Task: Create a rule from the Agile list, Priority changed -> Complete task in the project AgileAura if Priority Cleared then Complete Task
Action: Mouse moved to (1297, 119)
Screenshot: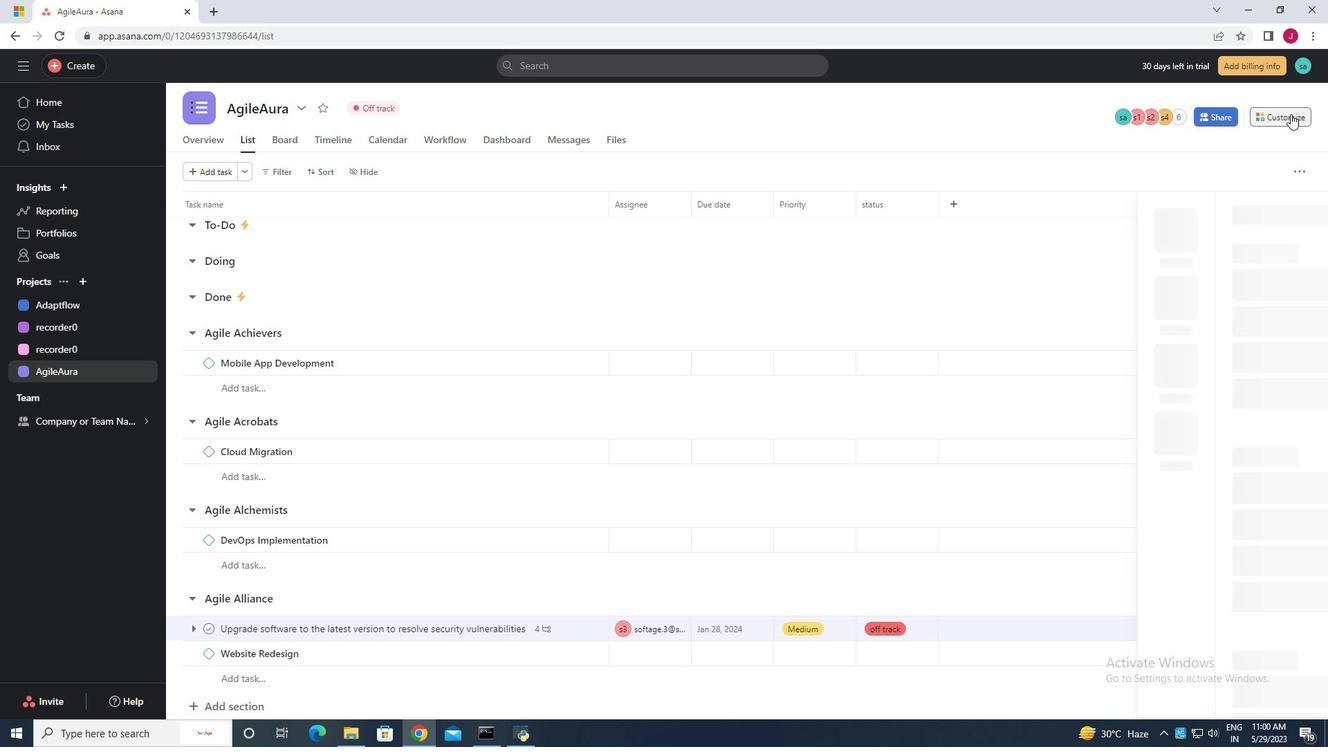 
Action: Mouse pressed left at (1297, 119)
Screenshot: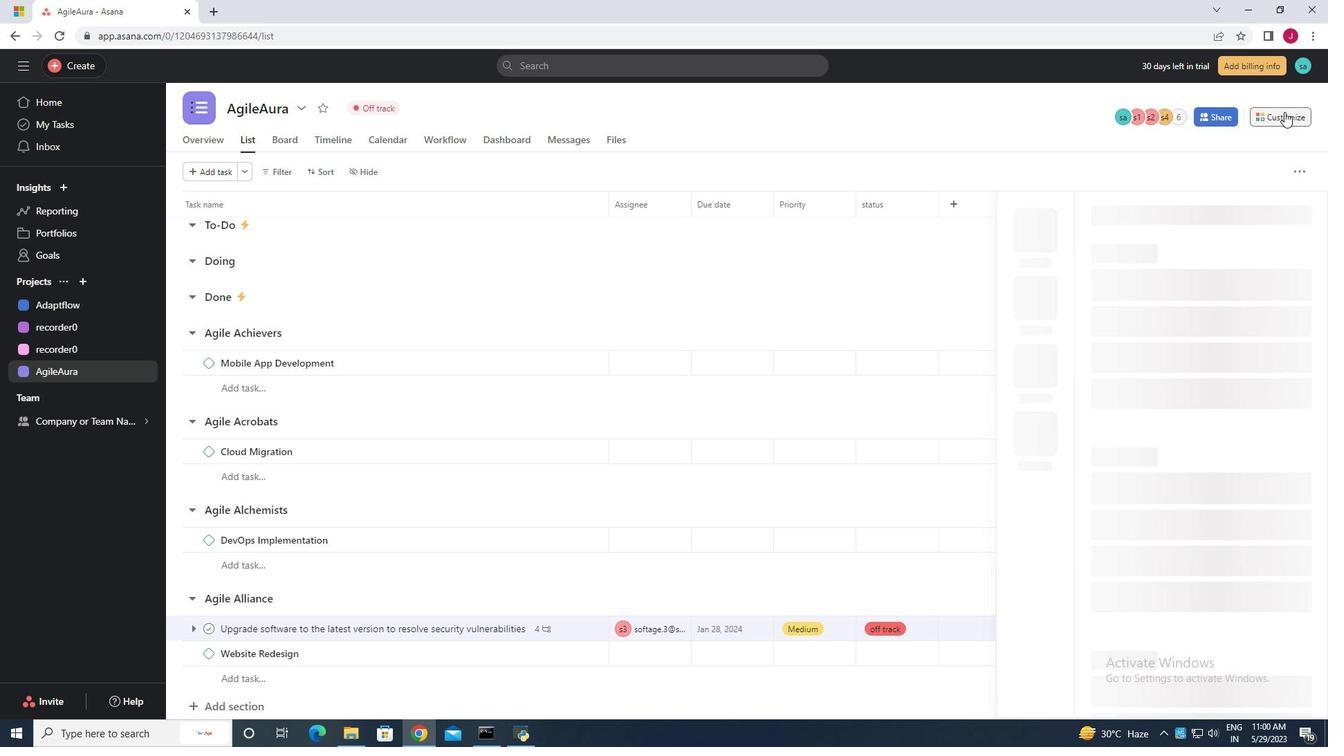 
Action: Mouse moved to (1047, 301)
Screenshot: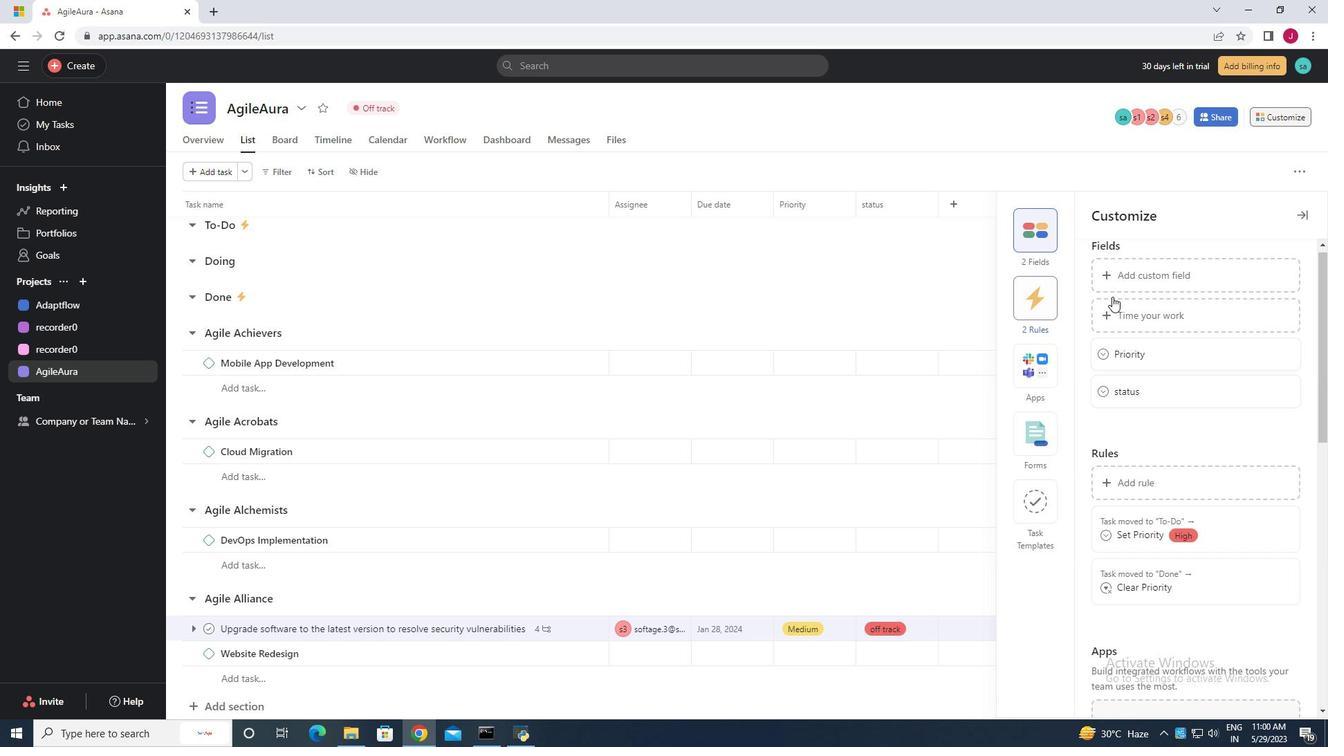 
Action: Mouse pressed left at (1047, 301)
Screenshot: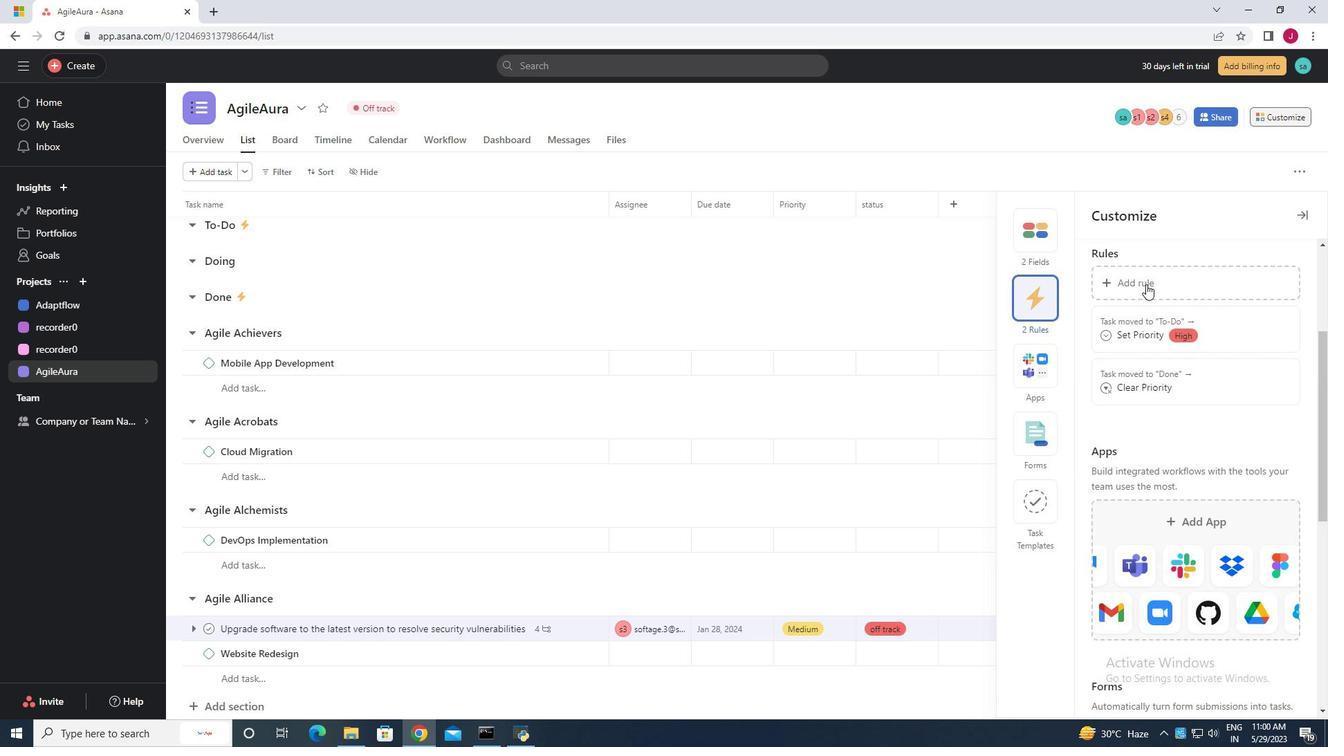 
Action: Mouse moved to (1138, 280)
Screenshot: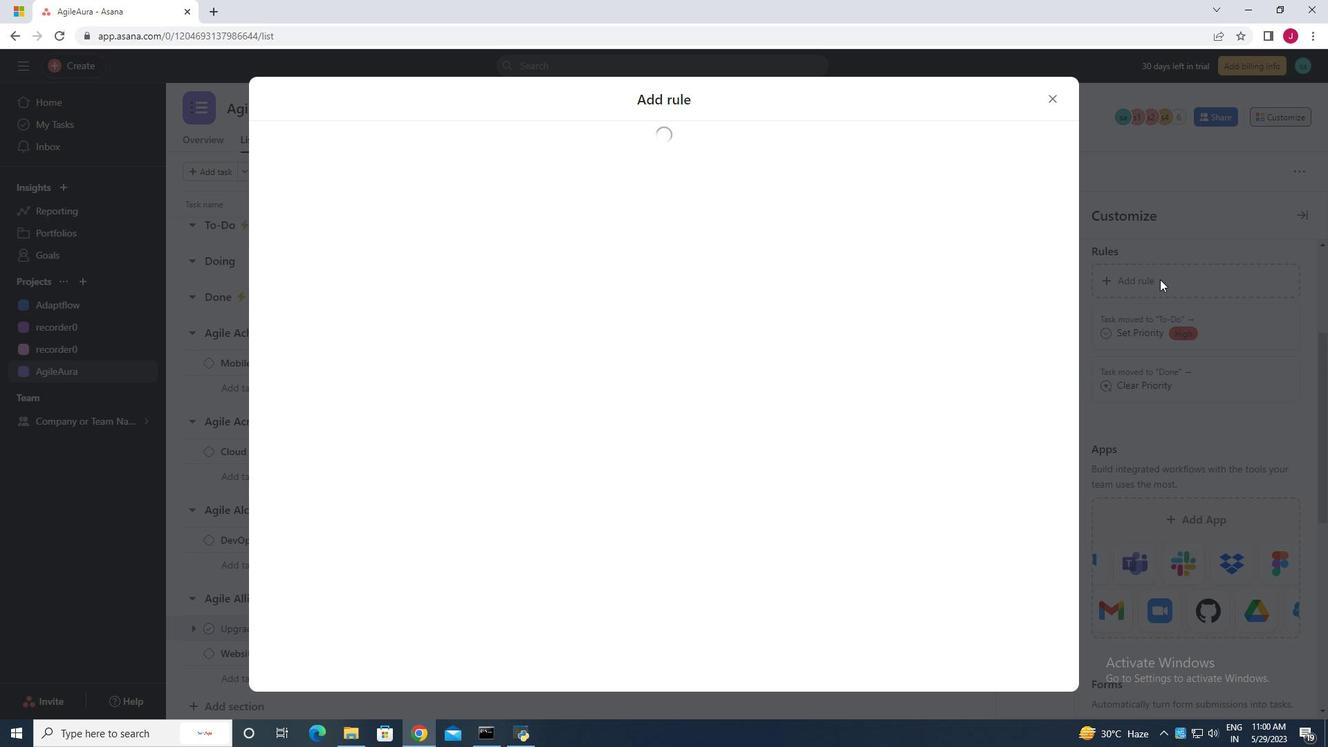 
Action: Mouse pressed left at (1138, 280)
Screenshot: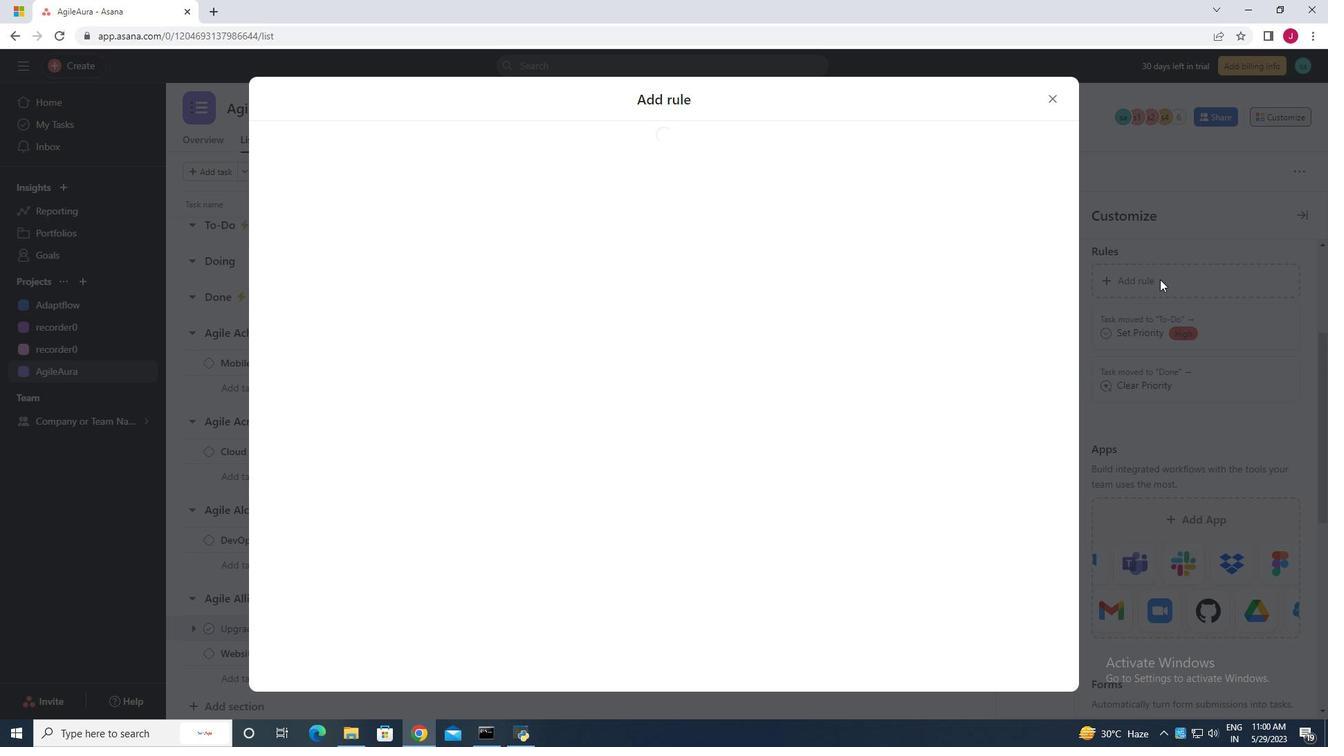 
Action: Mouse moved to (292, 212)
Screenshot: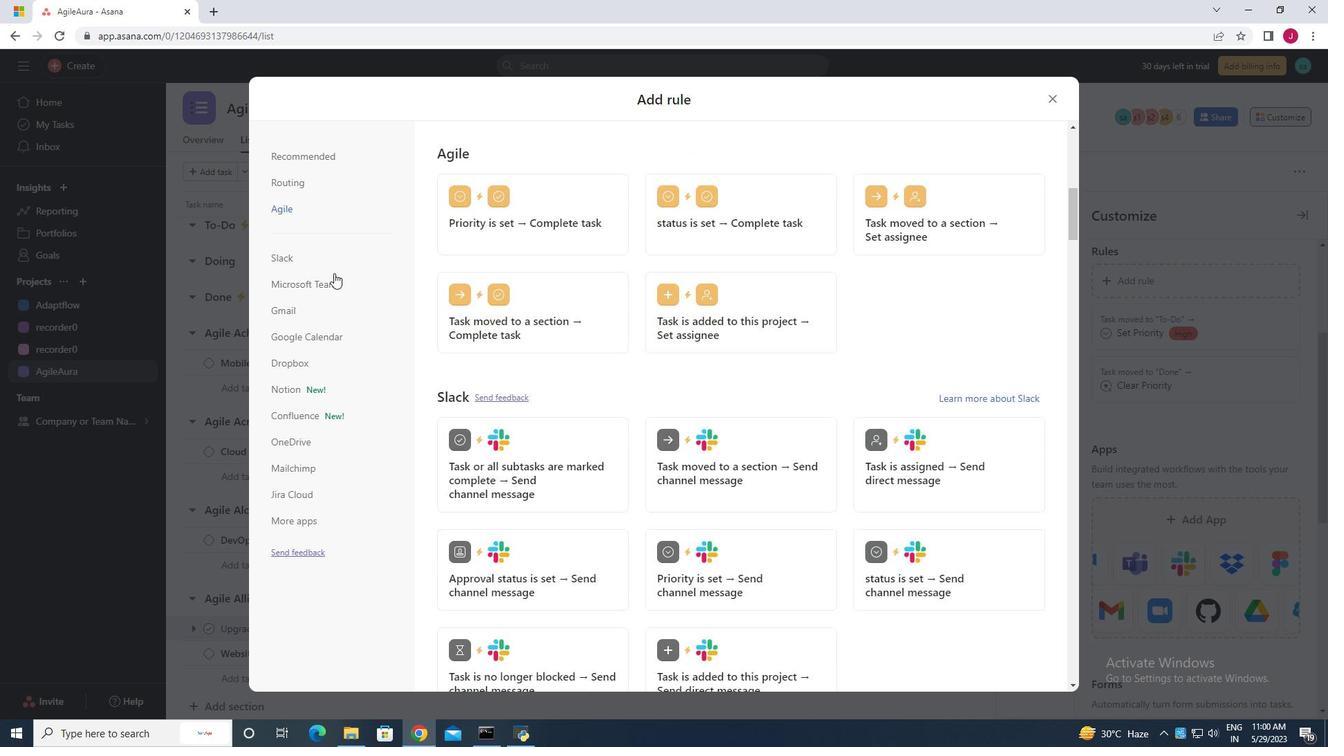 
Action: Mouse pressed left at (292, 212)
Screenshot: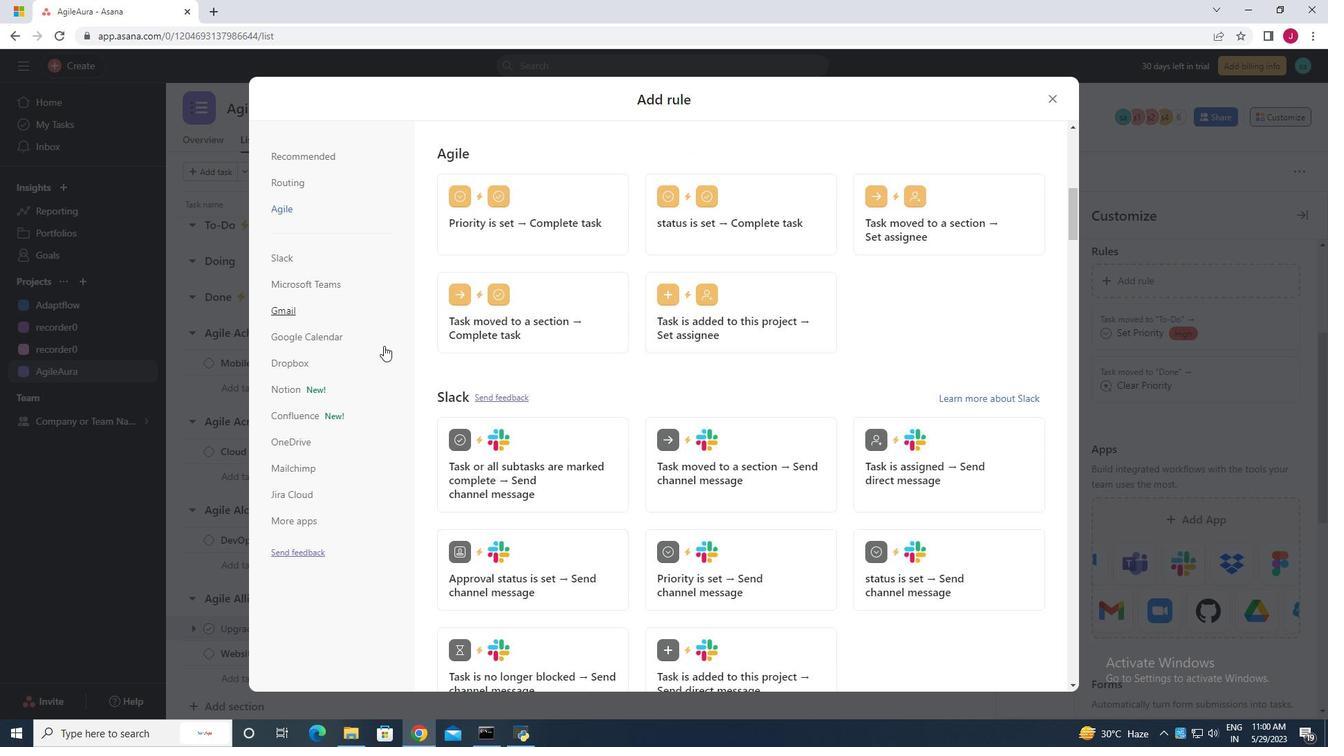 
Action: Mouse moved to (611, 301)
Screenshot: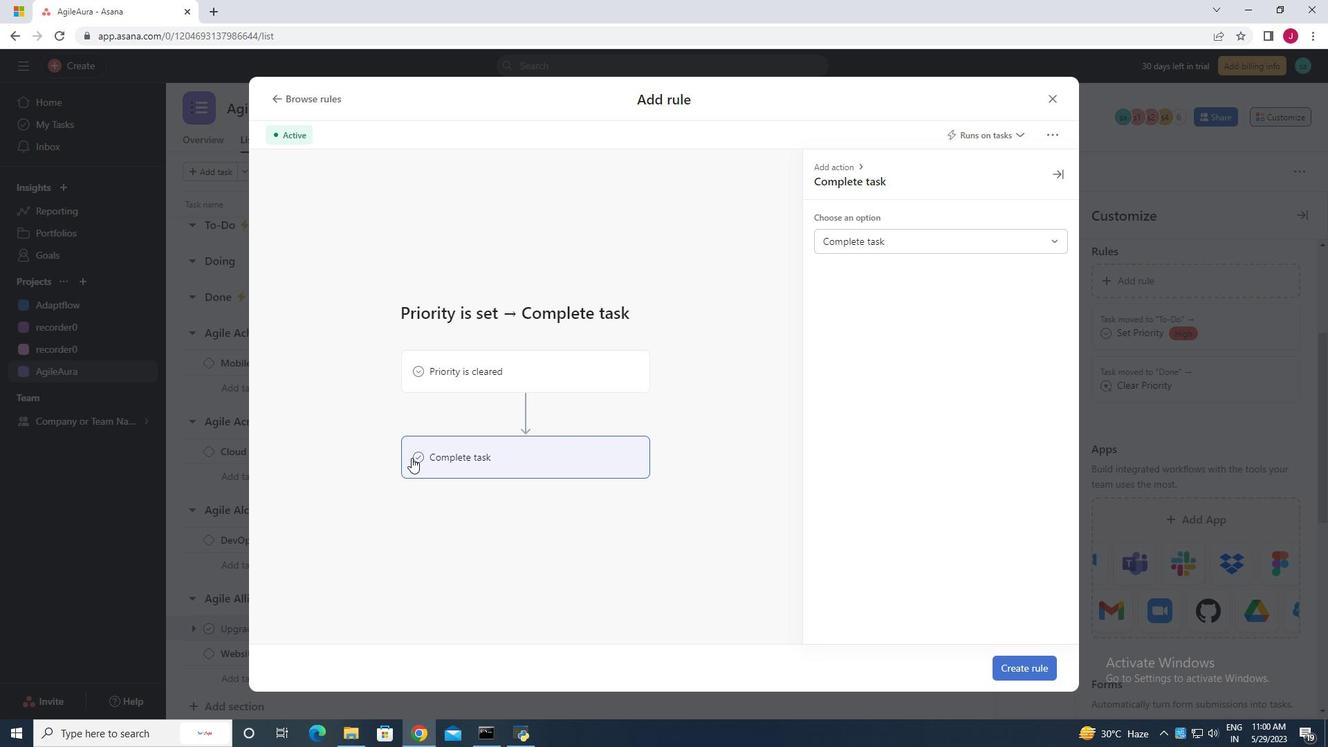 
Action: Mouse scrolled (611, 300) with delta (0, 0)
Screenshot: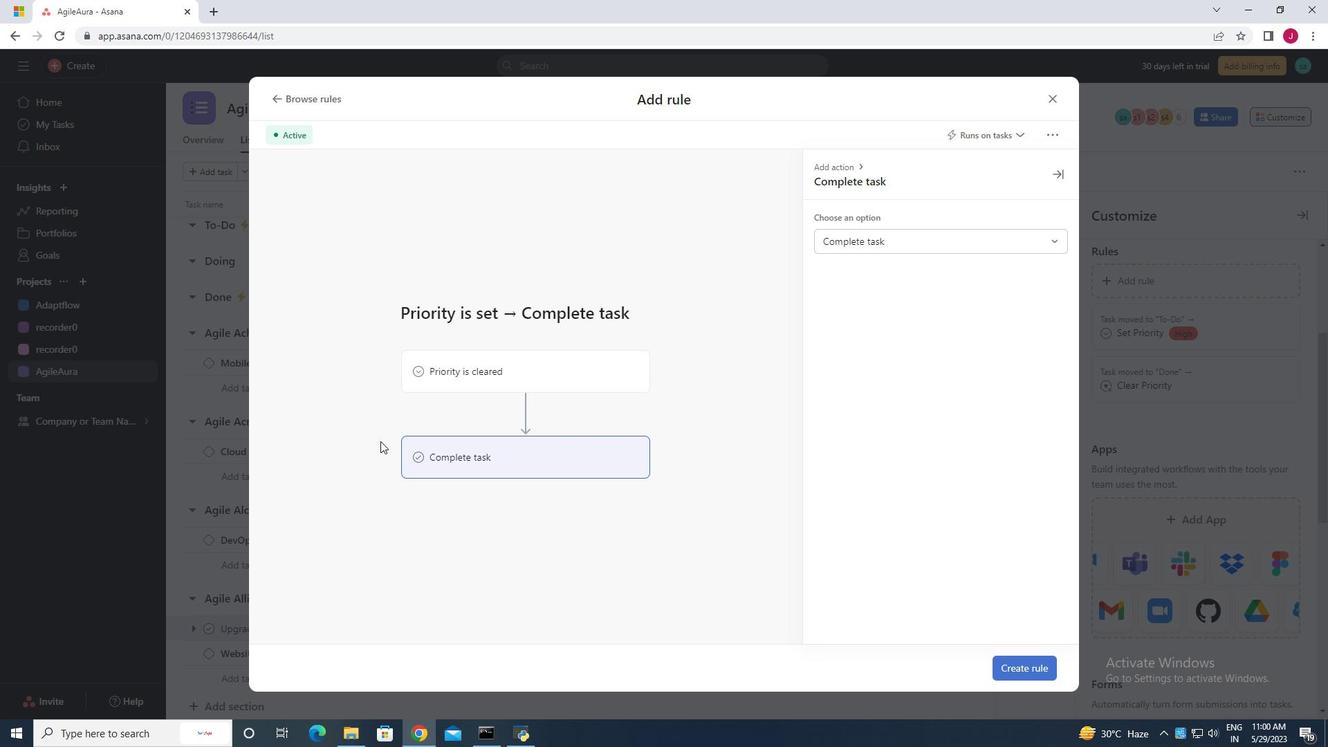 
Action: Mouse scrolled (611, 300) with delta (0, 0)
Screenshot: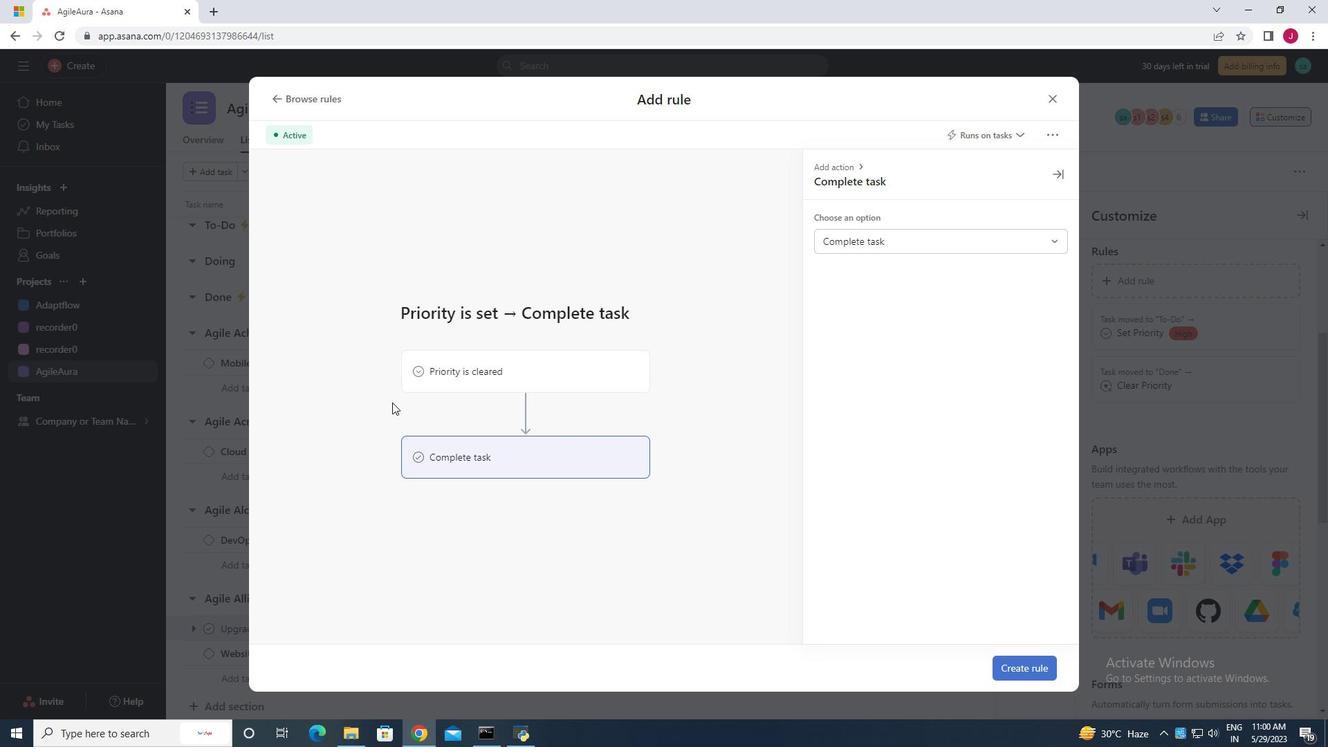 
Action: Mouse scrolled (611, 301) with delta (0, 0)
Screenshot: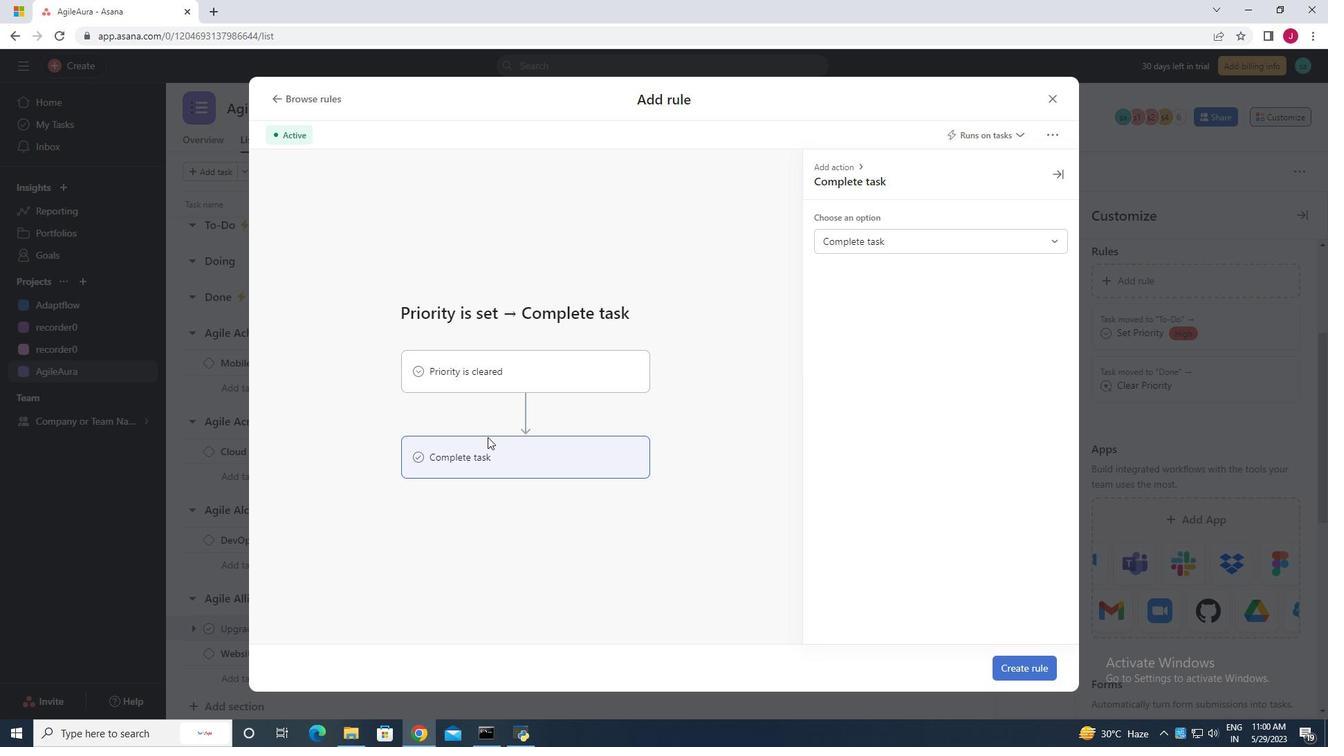 
Action: Mouse scrolled (611, 301) with delta (0, 0)
Screenshot: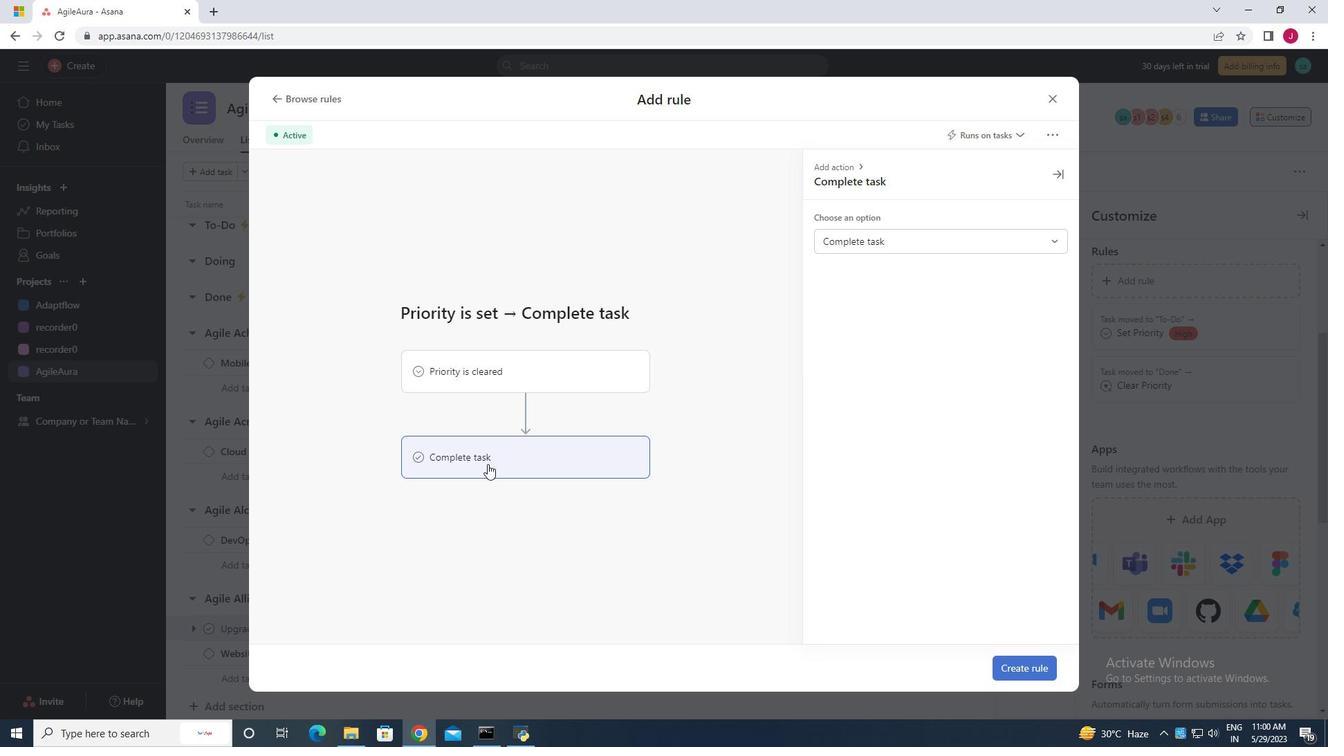 
Action: Mouse scrolled (611, 301) with delta (0, 0)
Screenshot: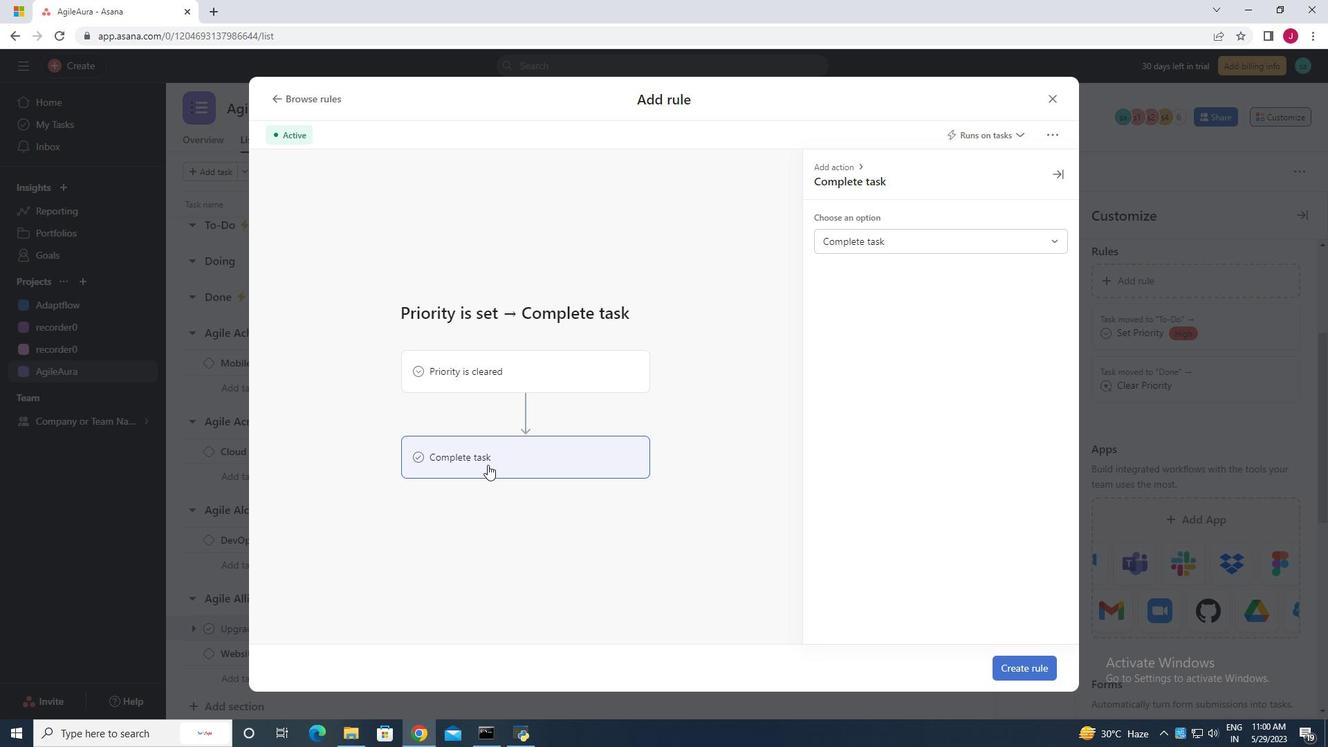 
Action: Mouse scrolled (611, 301) with delta (0, 0)
Screenshot: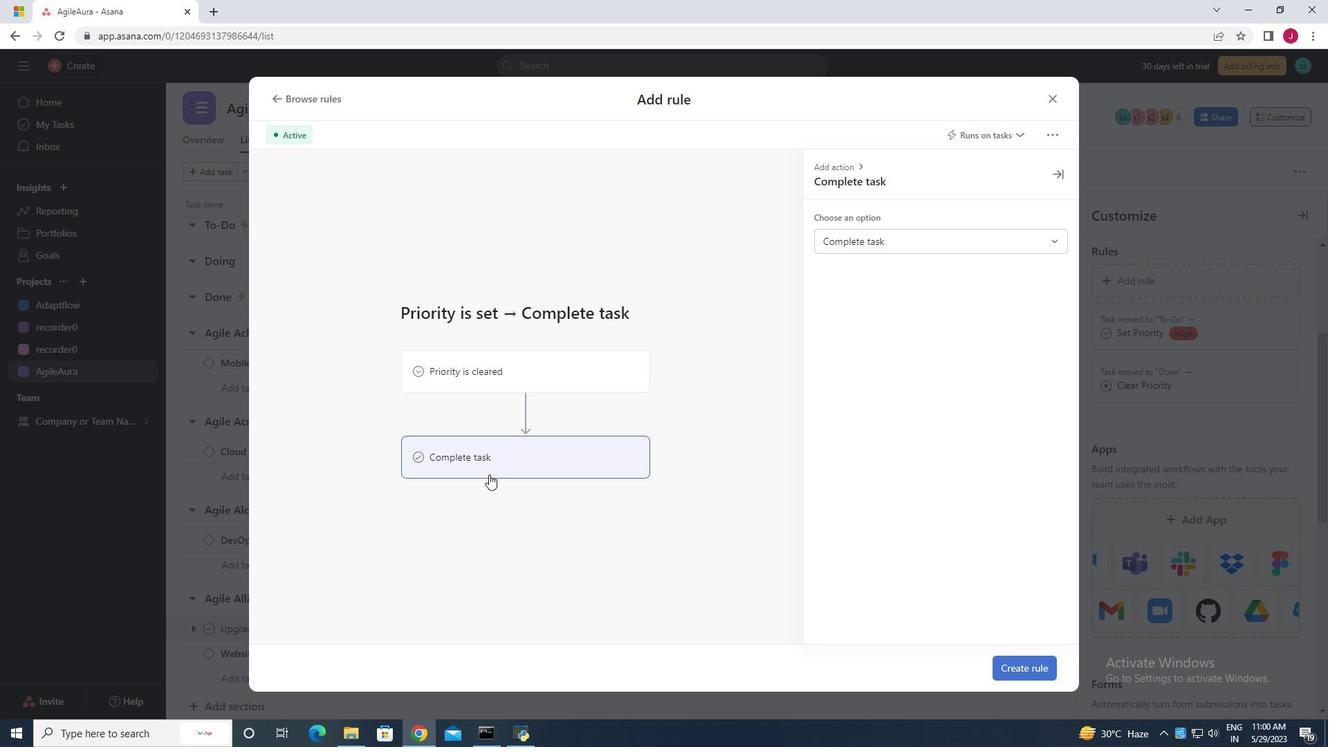 
Action: Mouse scrolled (611, 301) with delta (0, 0)
Screenshot: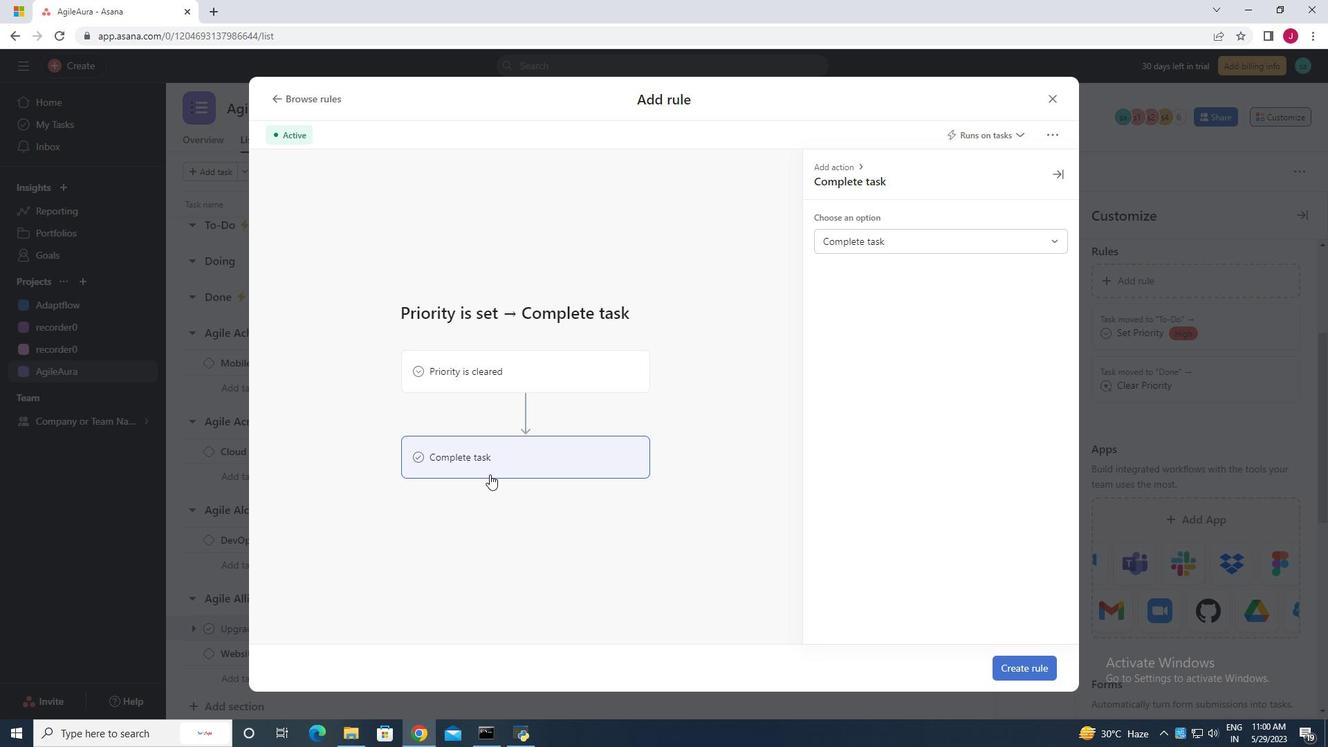 
Action: Mouse scrolled (611, 301) with delta (0, 0)
Screenshot: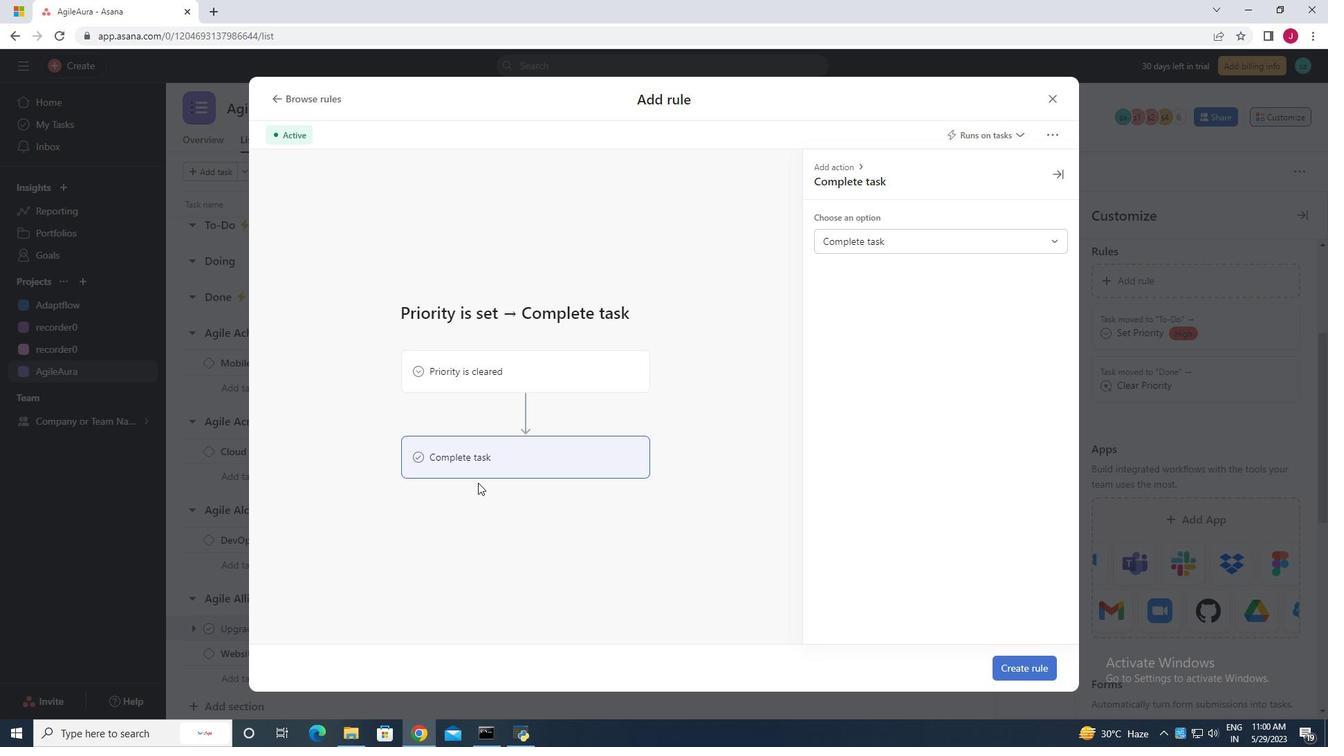 
Action: Mouse scrolled (611, 301) with delta (0, 0)
Screenshot: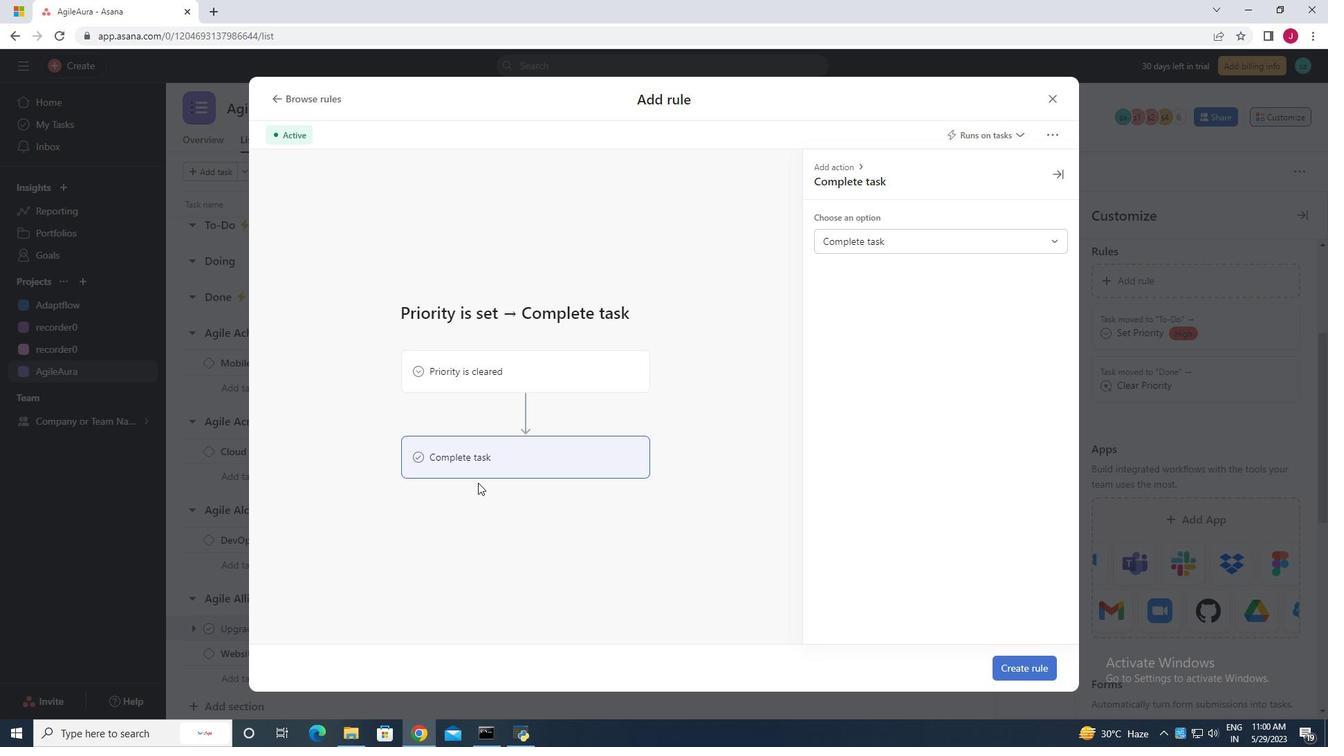 
Action: Mouse scrolled (611, 301) with delta (0, 0)
Screenshot: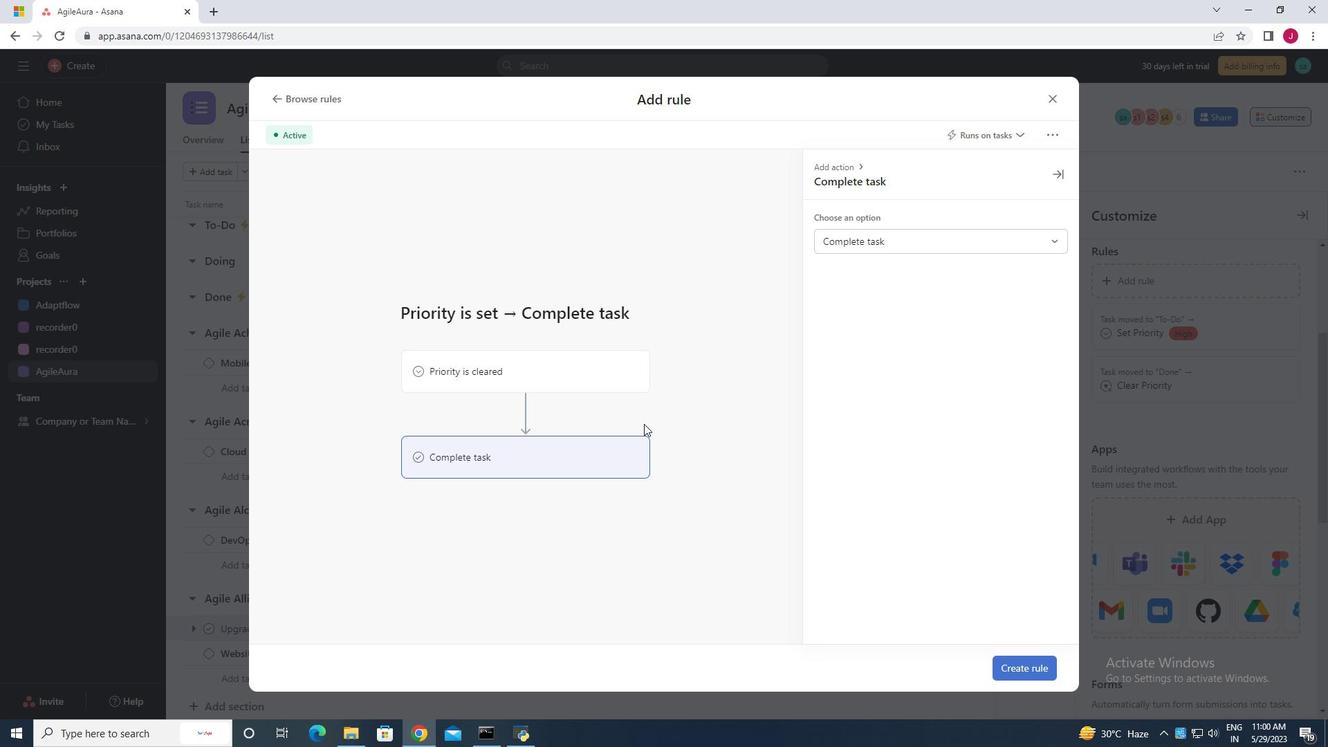 
Action: Mouse scrolled (611, 301) with delta (0, 0)
Screenshot: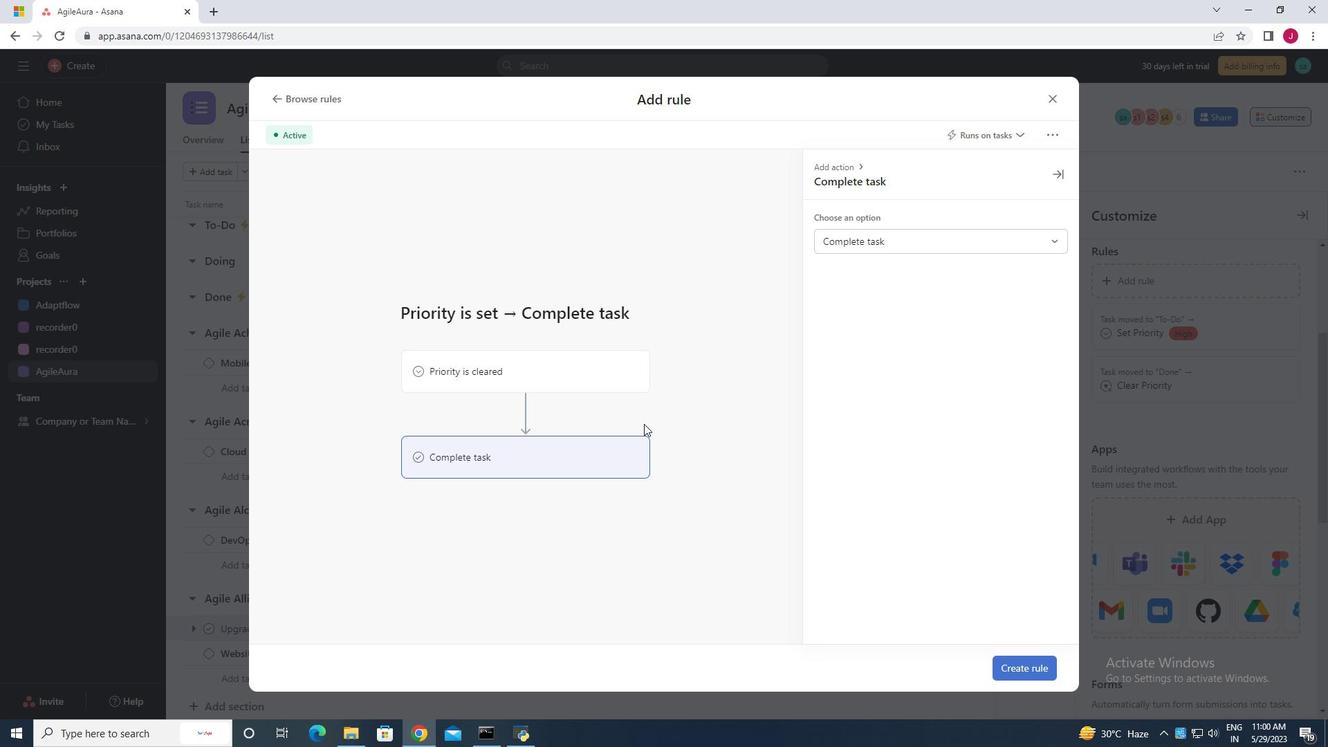 
Action: Mouse scrolled (611, 301) with delta (0, 0)
Screenshot: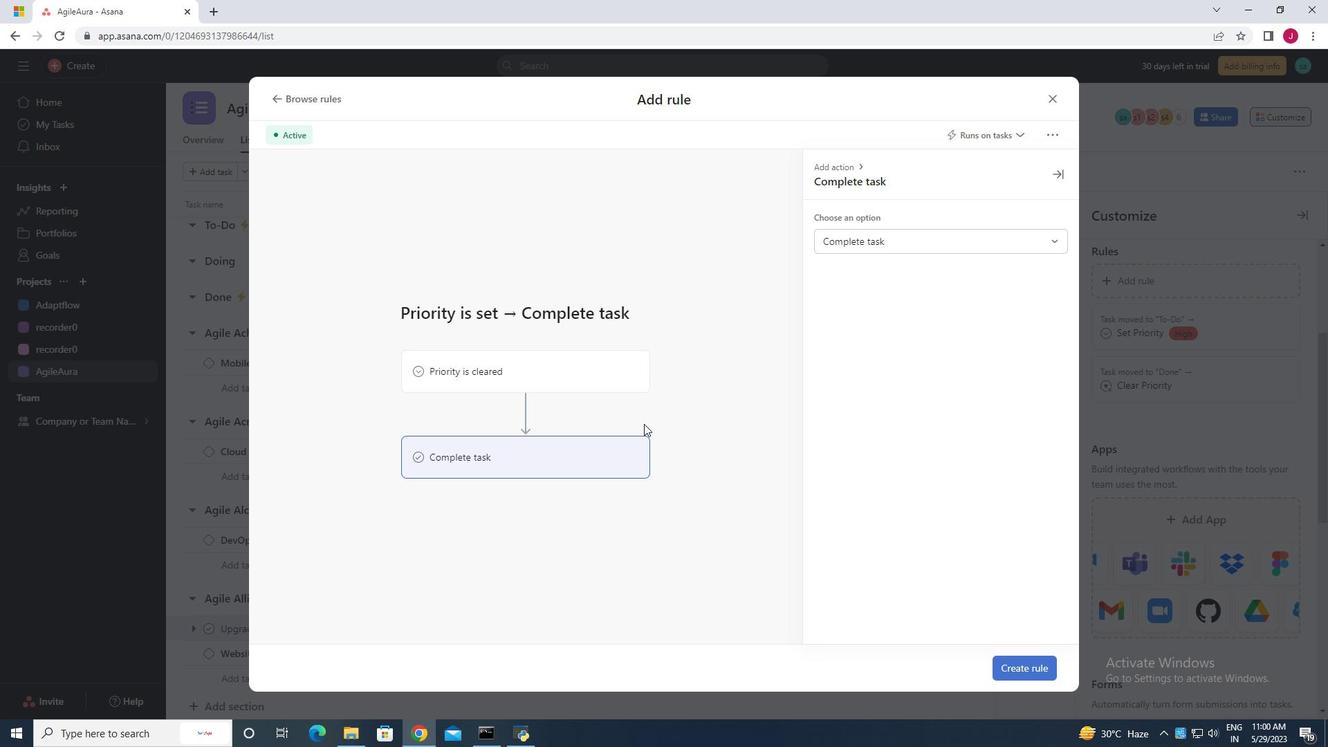 
Action: Mouse scrolled (611, 301) with delta (0, 0)
Screenshot: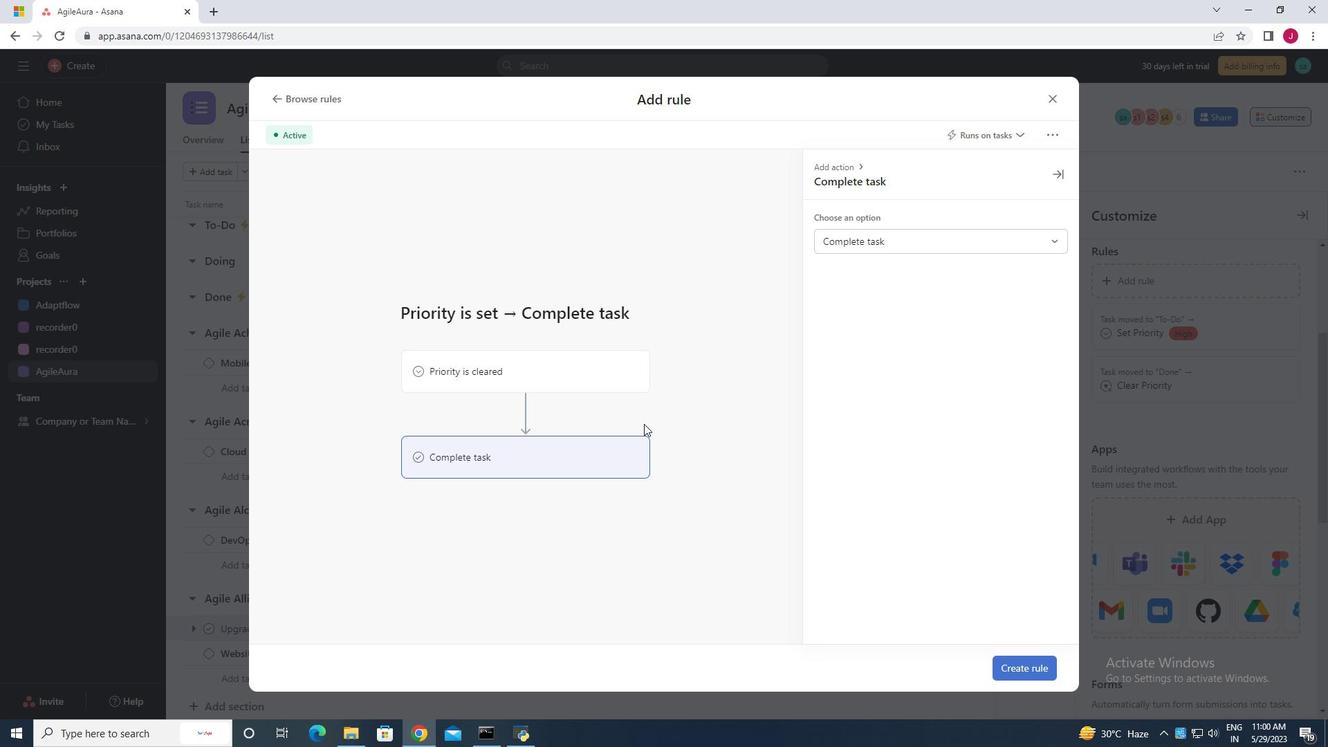 
Action: Mouse scrolled (611, 301) with delta (0, 0)
Screenshot: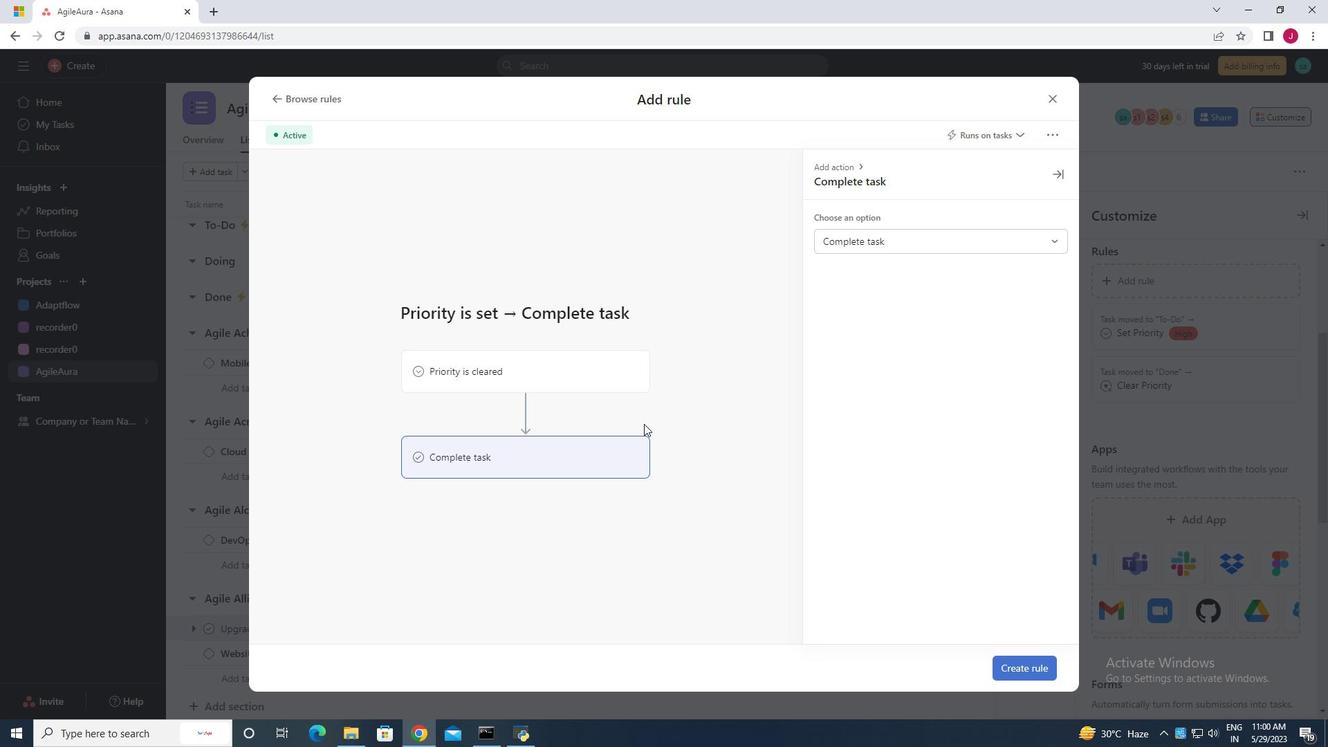 
Action: Mouse scrolled (611, 301) with delta (0, 0)
Screenshot: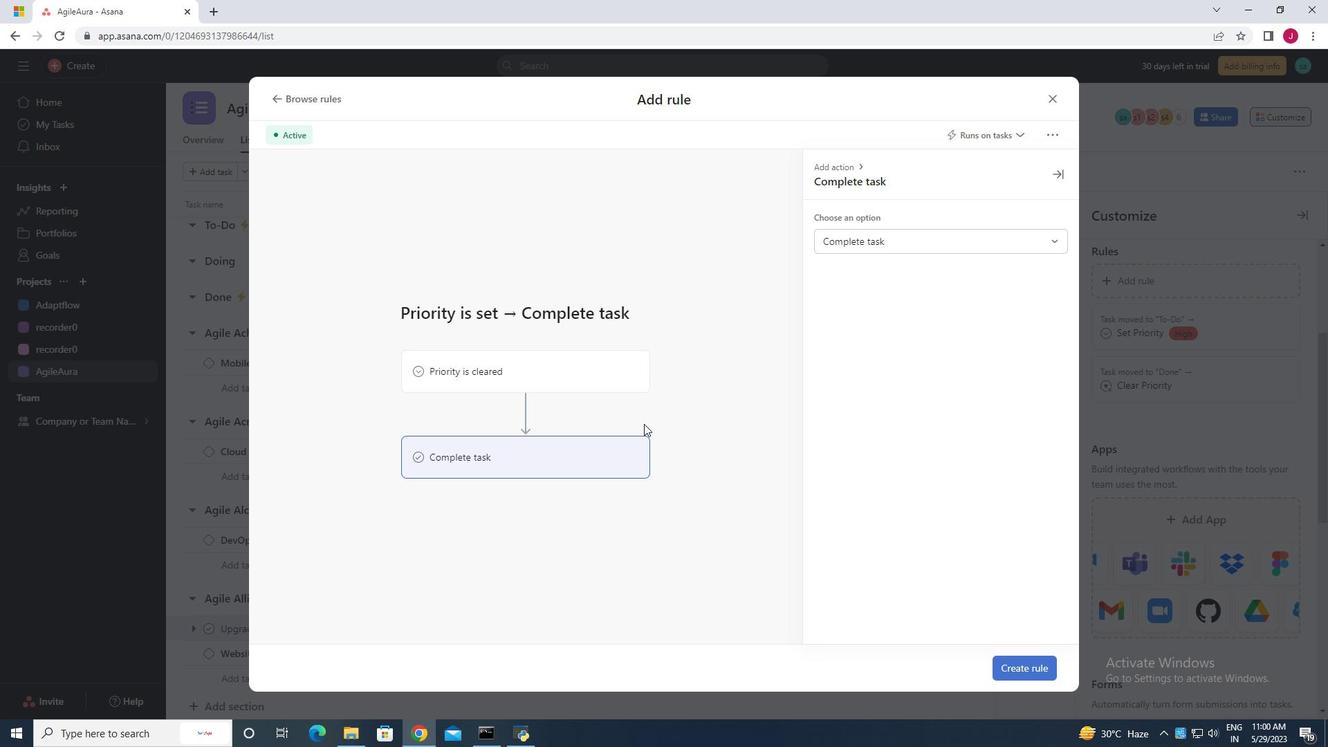 
Action: Mouse scrolled (611, 301) with delta (0, 0)
Screenshot: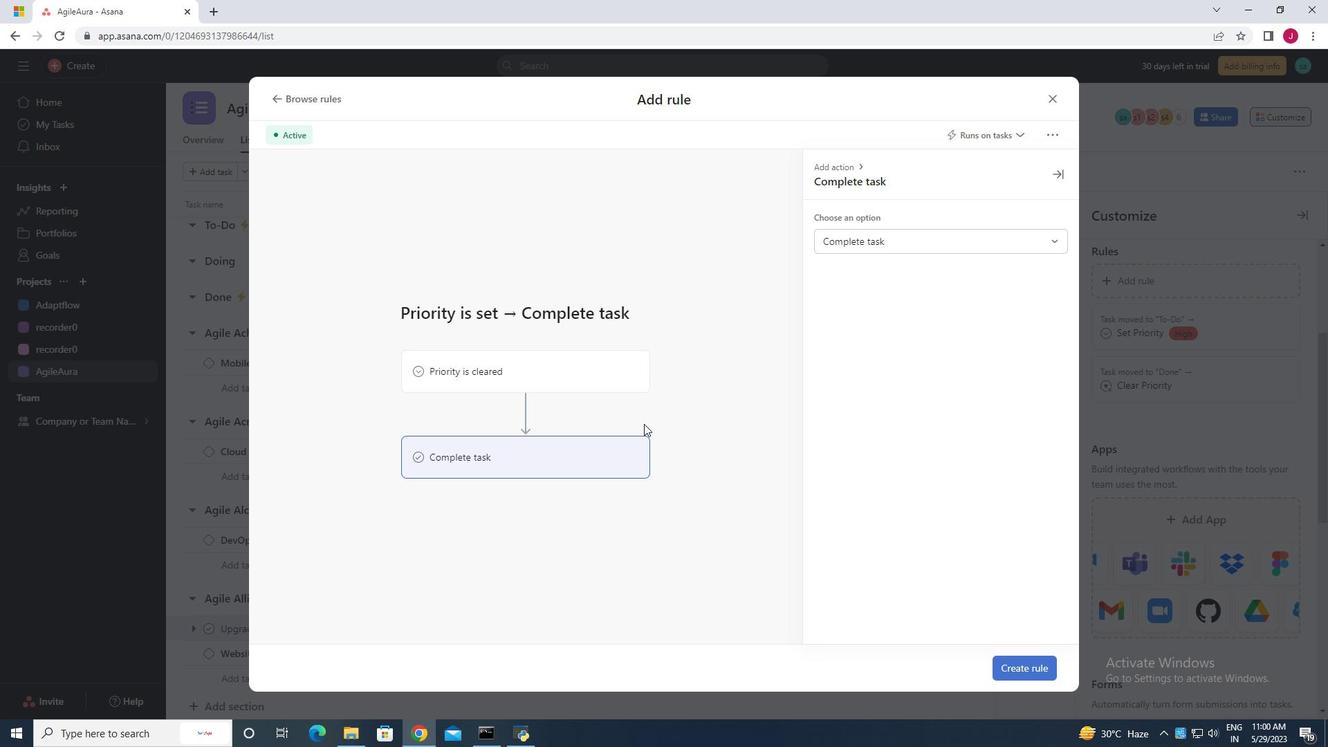 
Action: Mouse moved to (688, 292)
Screenshot: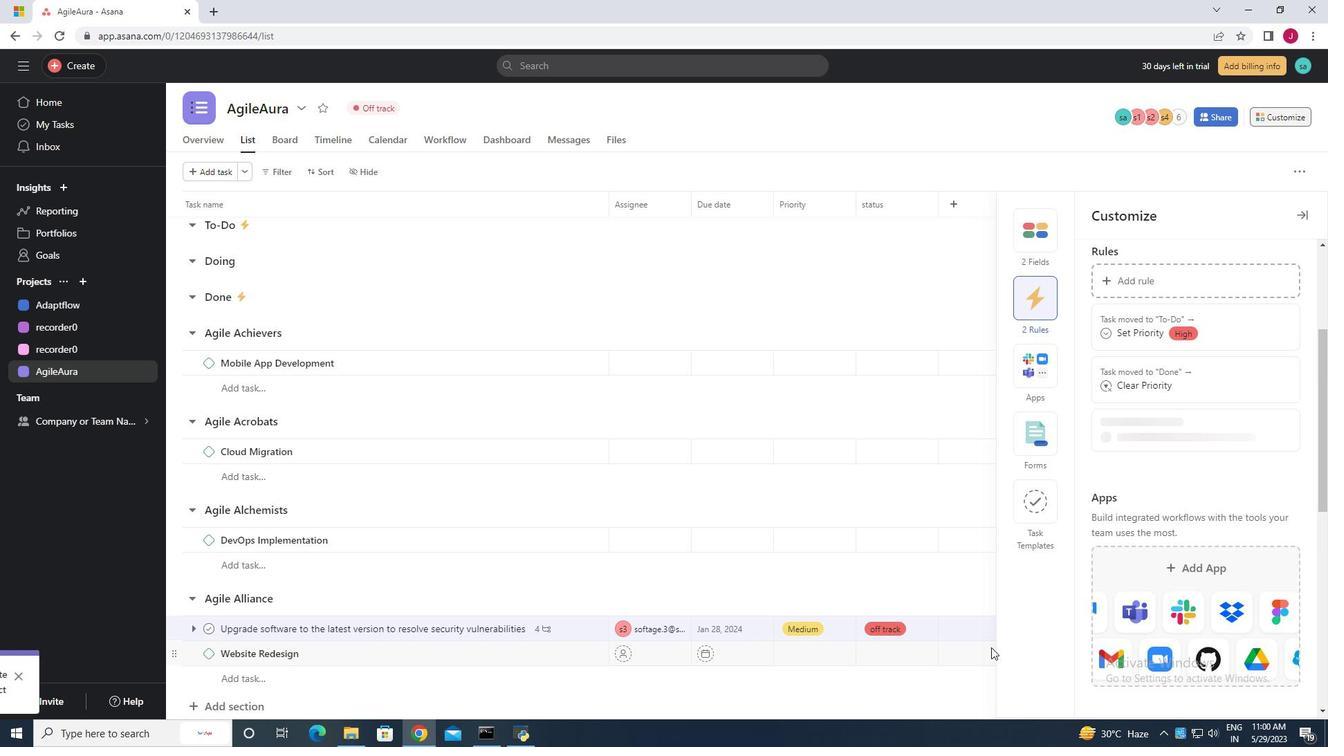 
Action: Mouse scrolled (688, 291) with delta (0, 0)
Screenshot: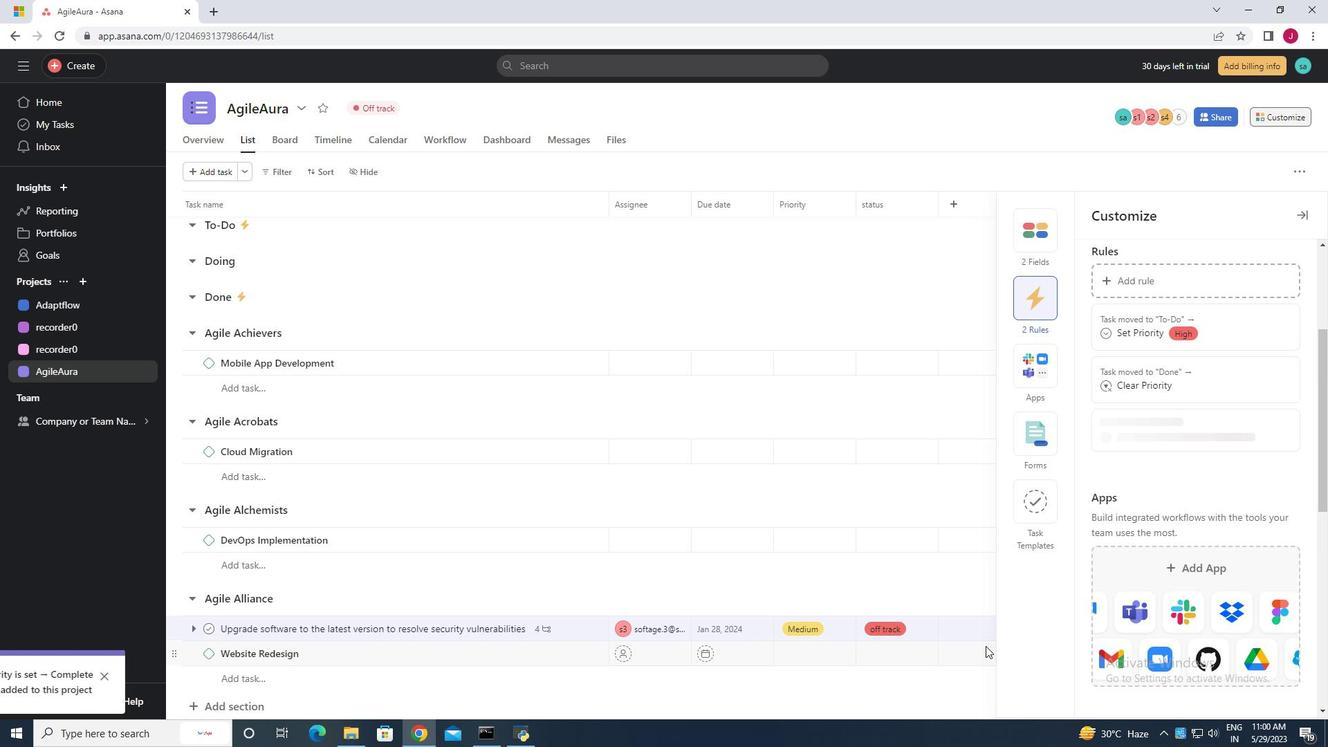 
Action: Mouse moved to (696, 298)
Screenshot: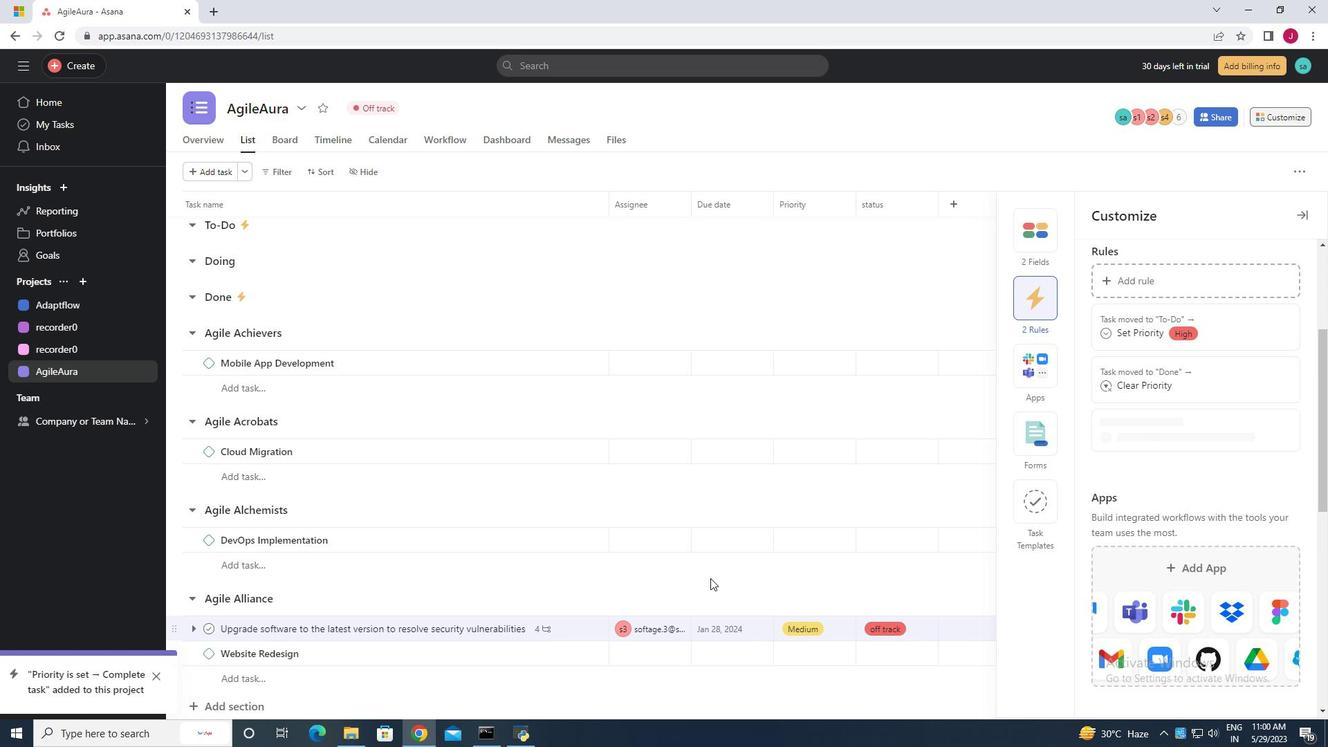 
Action: Mouse scrolled (696, 297) with delta (0, 0)
Screenshot: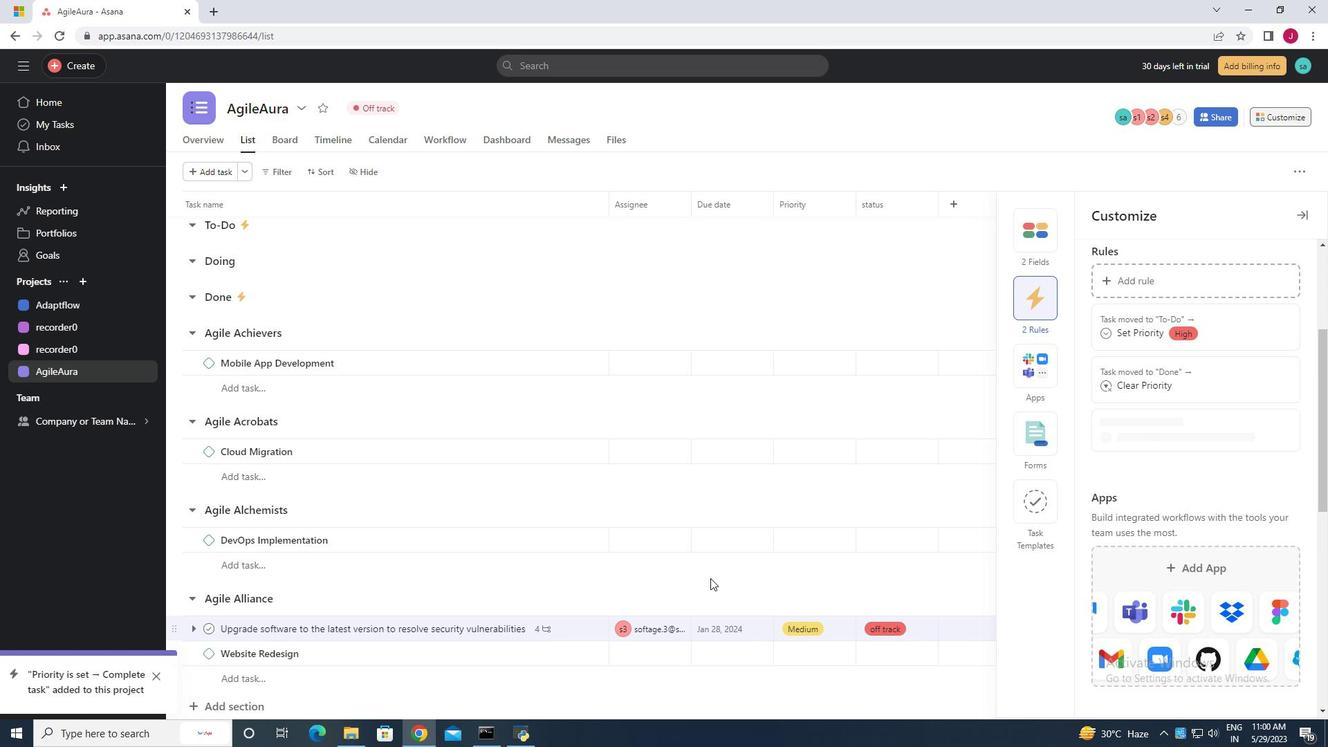 
Action: Mouse moved to (696, 299)
Screenshot: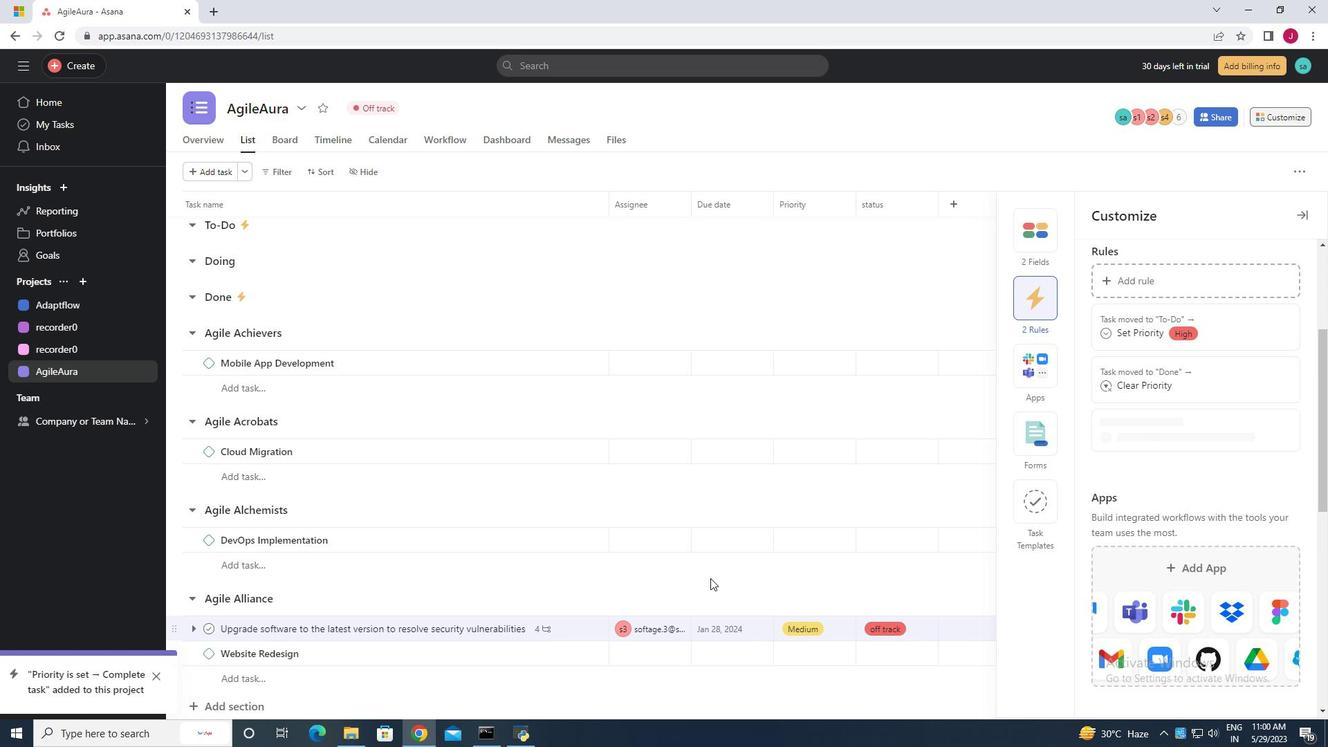
Action: Mouse scrolled (696, 298) with delta (0, 0)
Screenshot: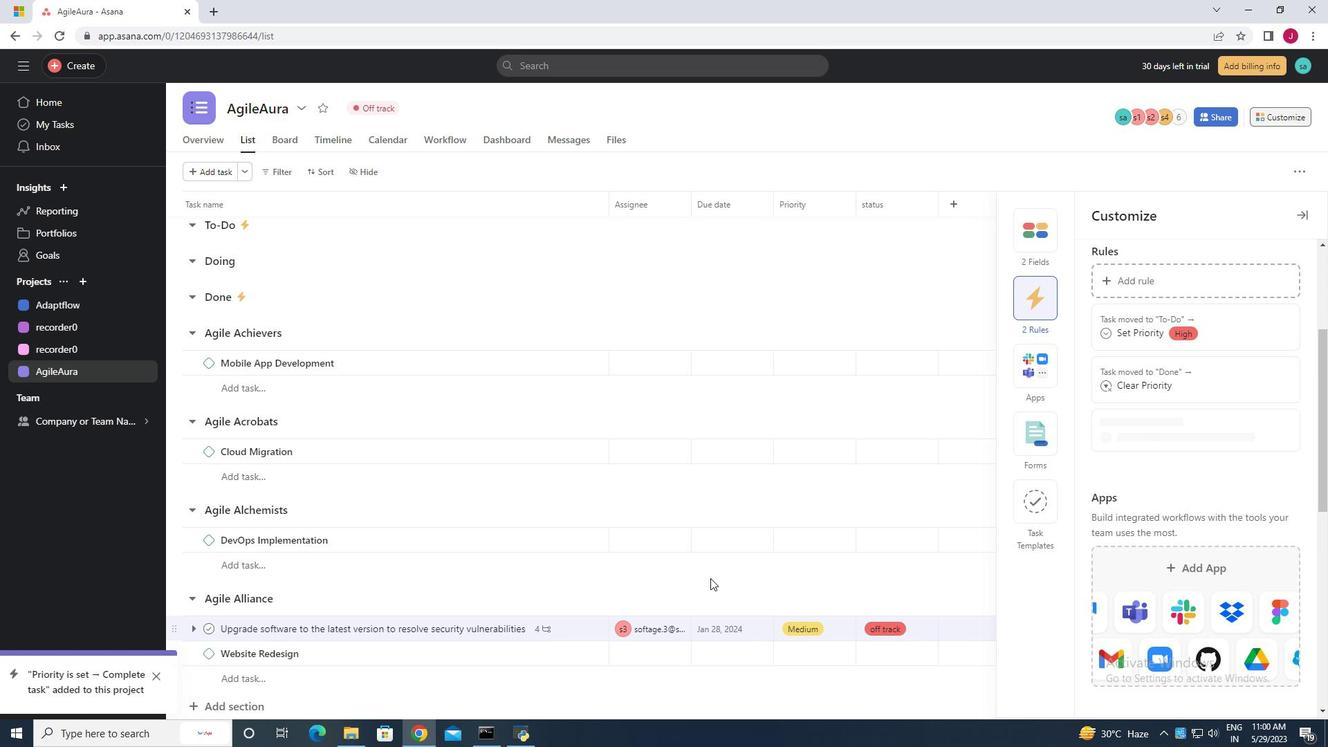 
Action: Mouse scrolled (696, 298) with delta (0, 0)
Screenshot: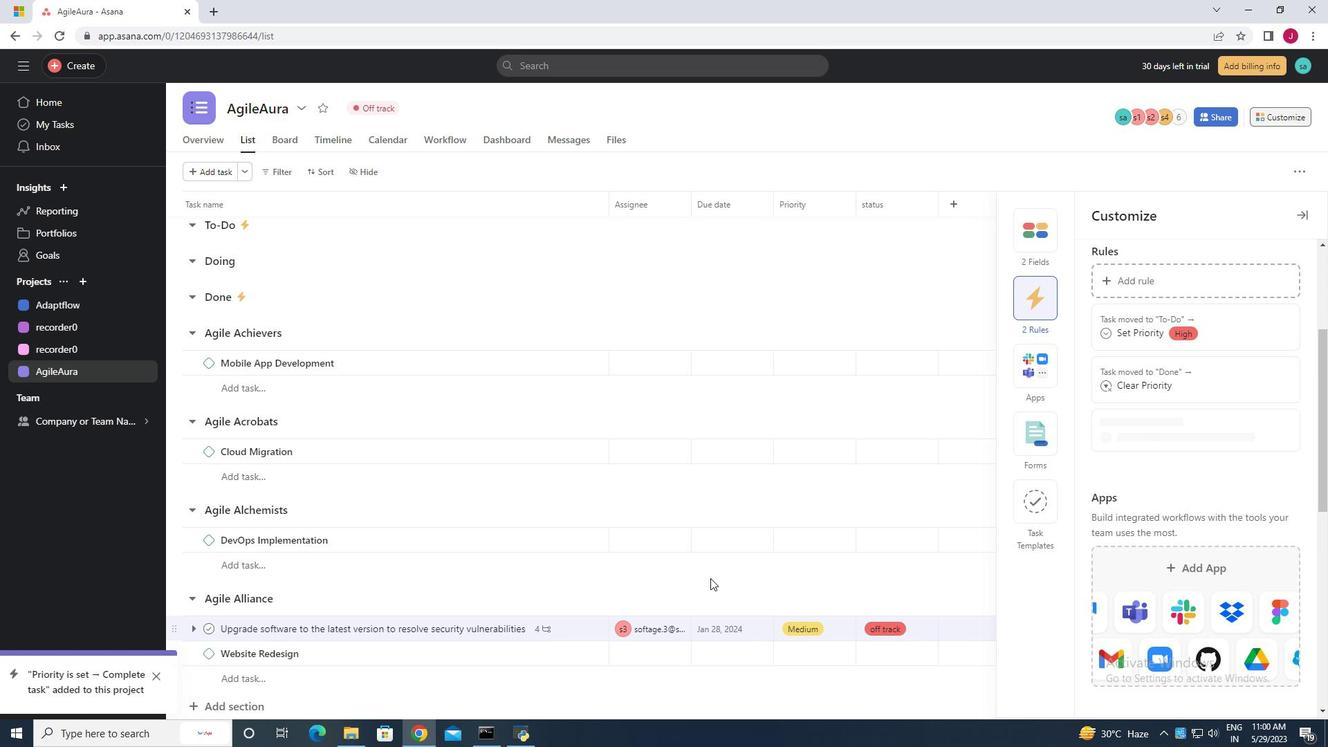 
Action: Mouse scrolled (696, 298) with delta (0, 0)
Screenshot: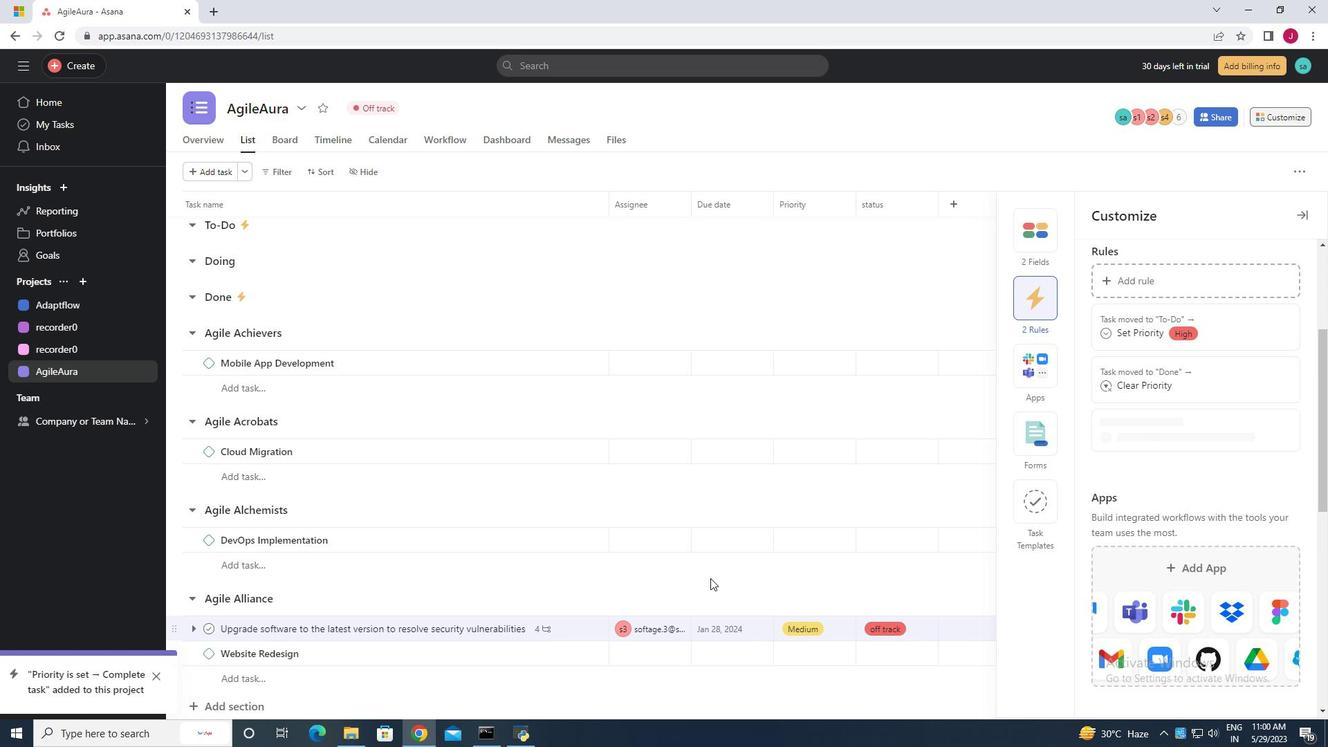 
Action: Mouse scrolled (696, 298) with delta (0, 0)
Screenshot: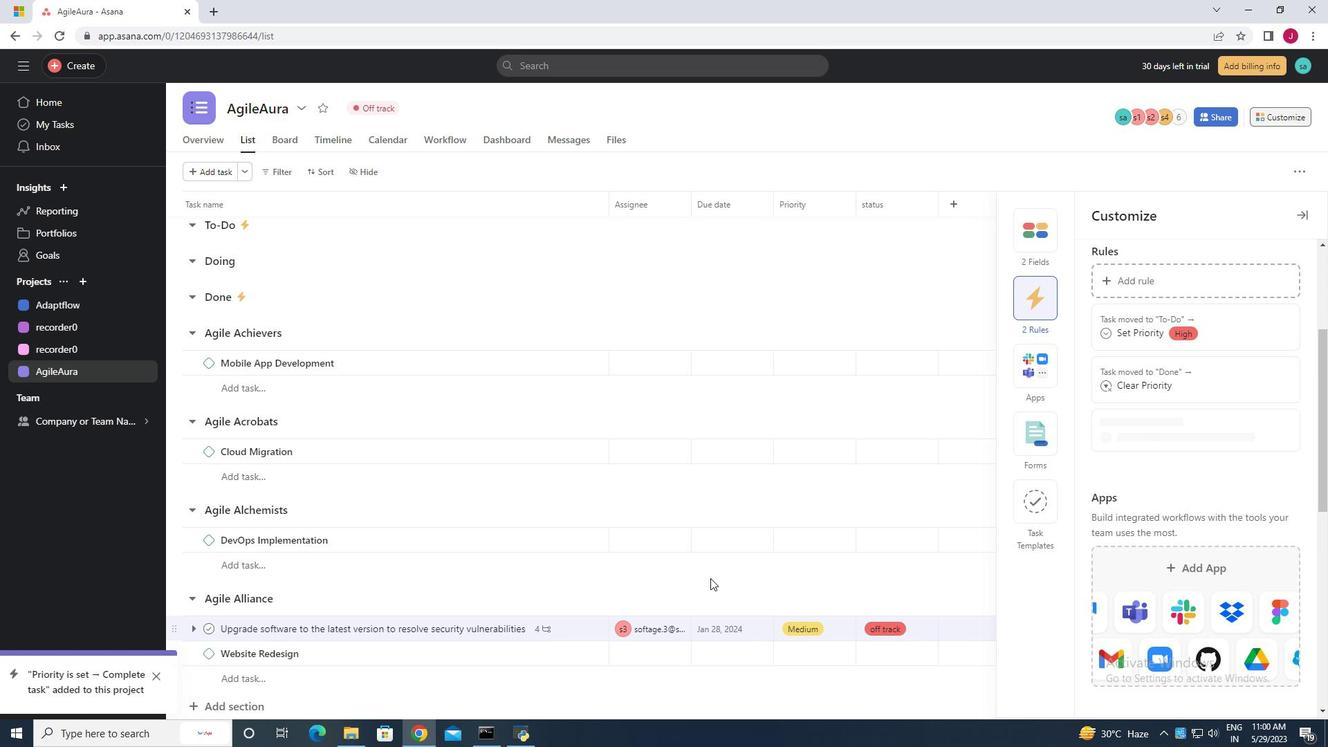 
Action: Mouse scrolled (696, 298) with delta (0, 0)
Screenshot: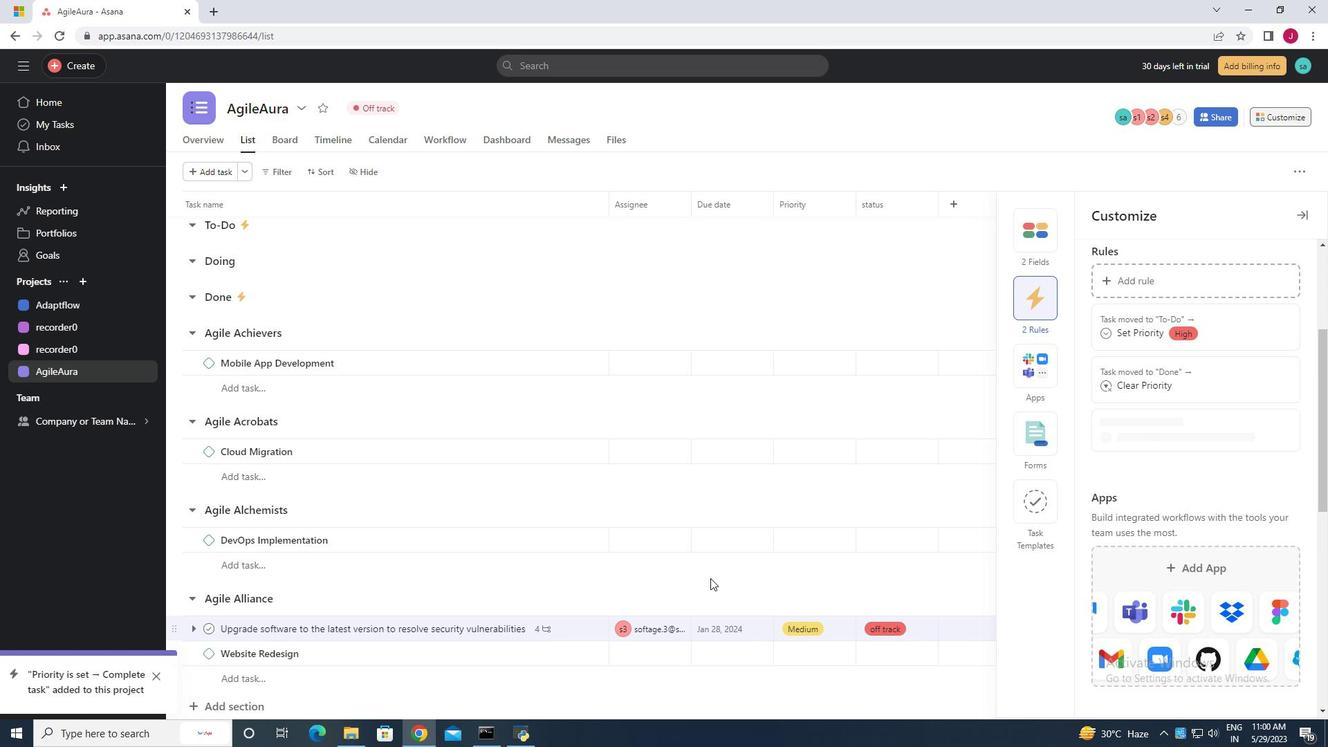 
Action: Mouse scrolled (696, 298) with delta (0, 0)
Screenshot: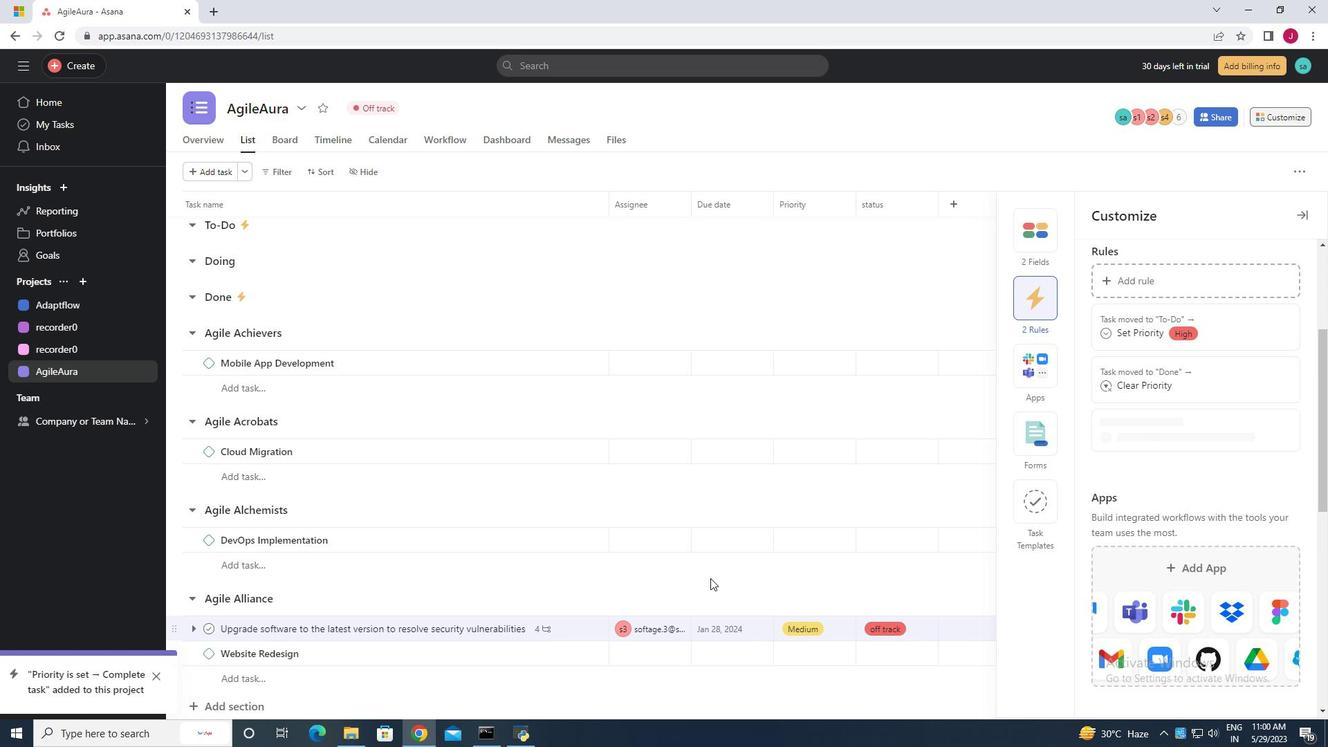 
Action: Mouse moved to (280, 208)
Screenshot: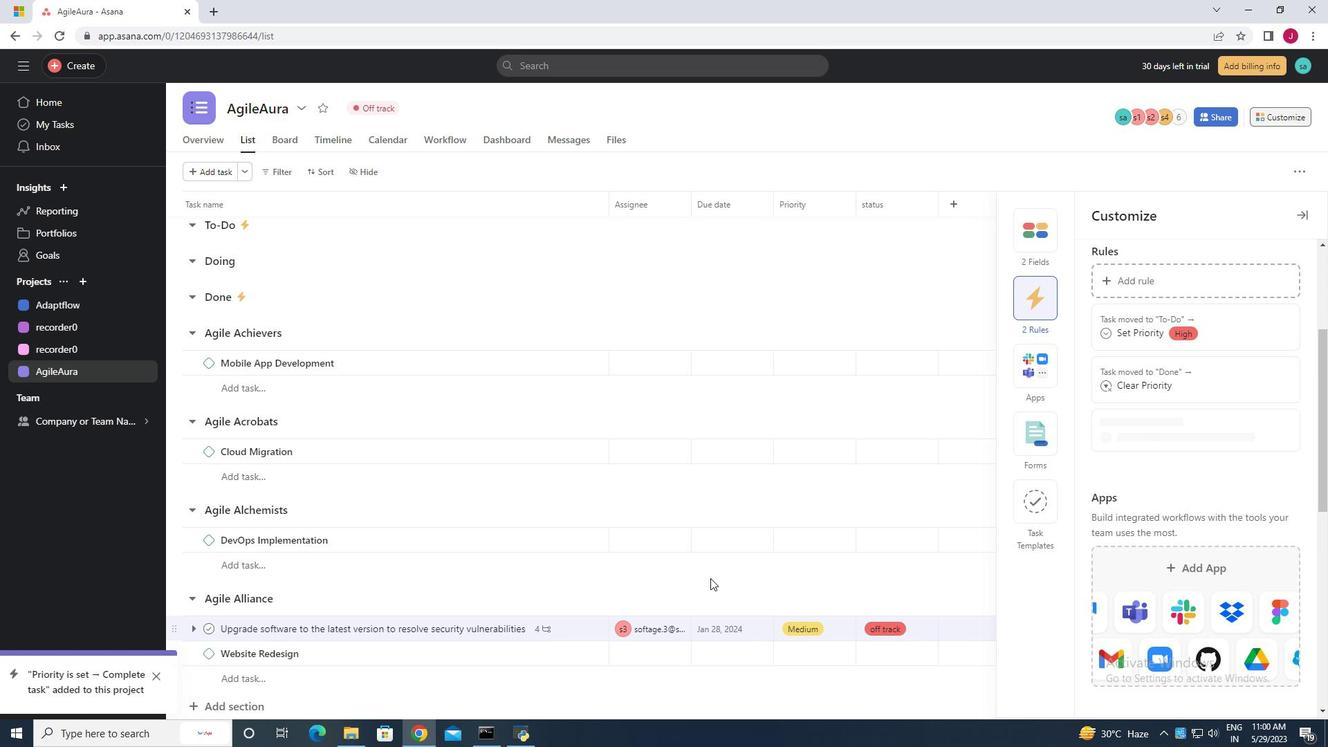 
Action: Mouse pressed left at (280, 208)
Screenshot: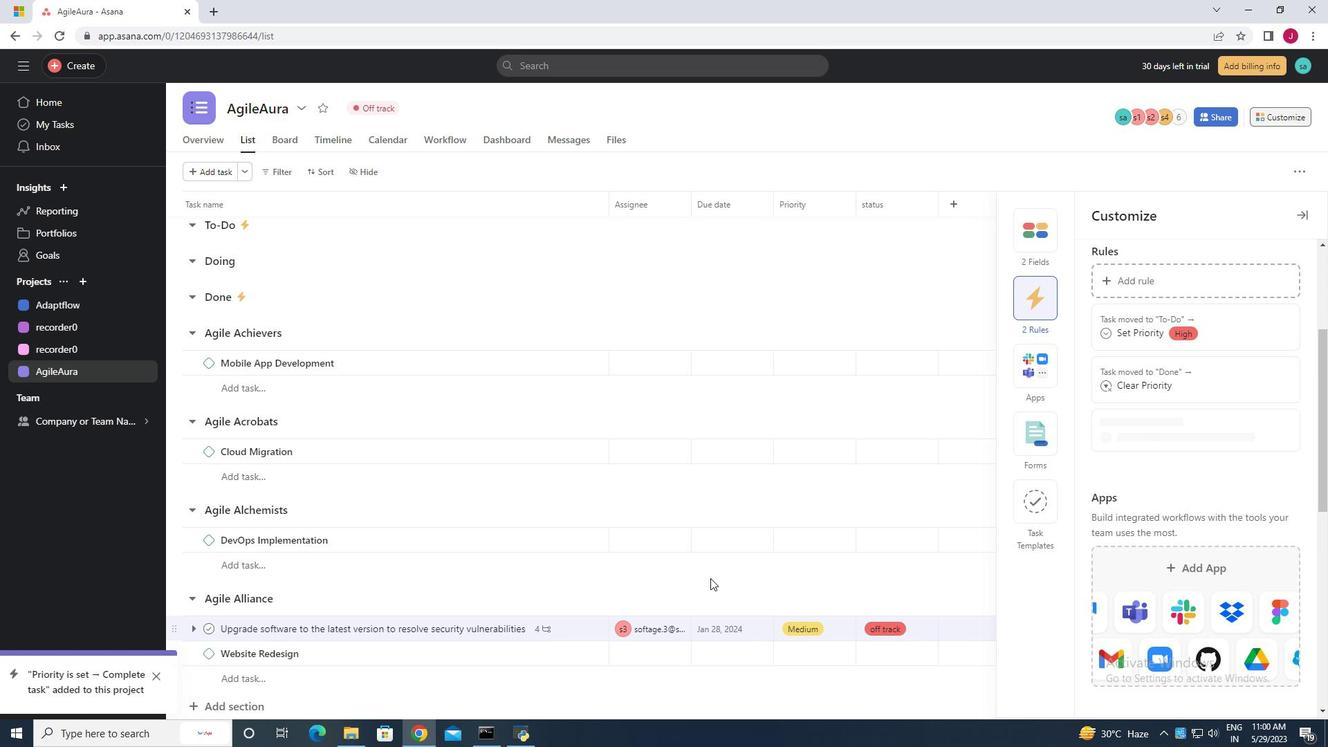 
Action: Mouse moved to (1289, 114)
Screenshot: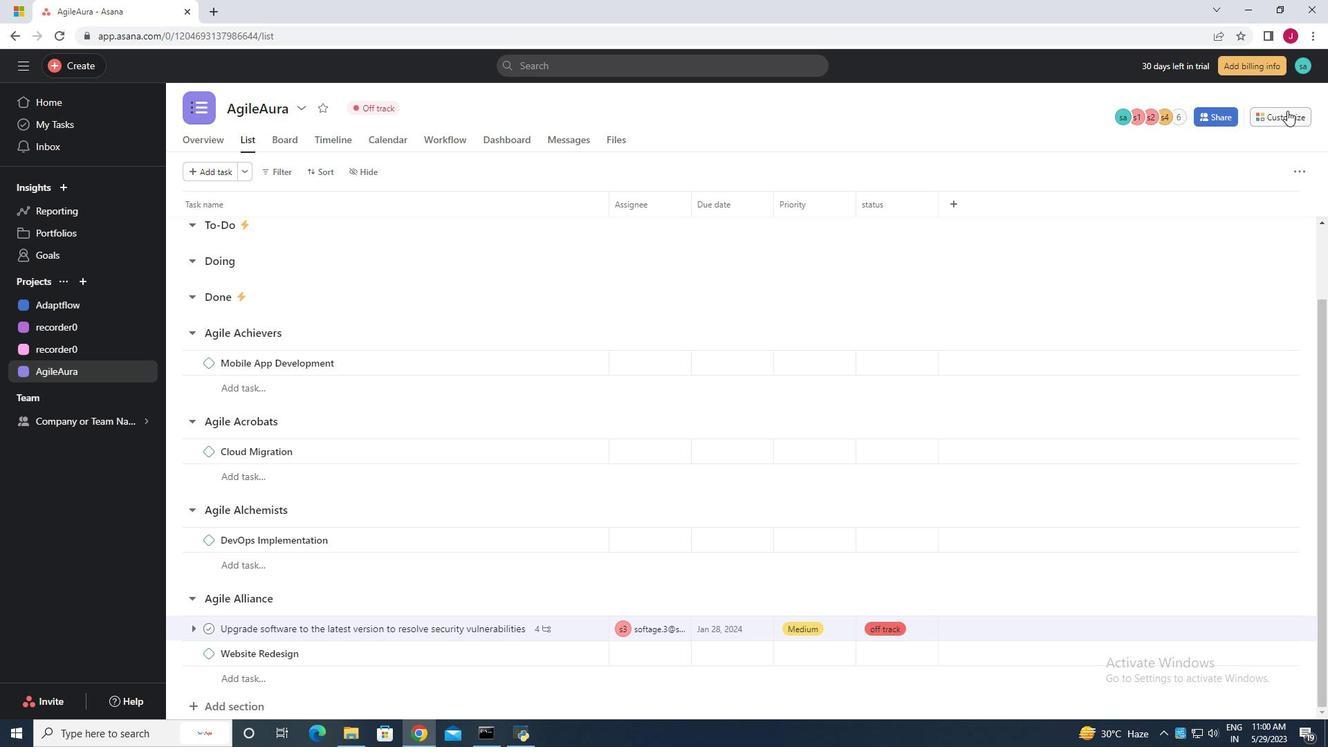 
Action: Mouse pressed left at (1289, 114)
Screenshot: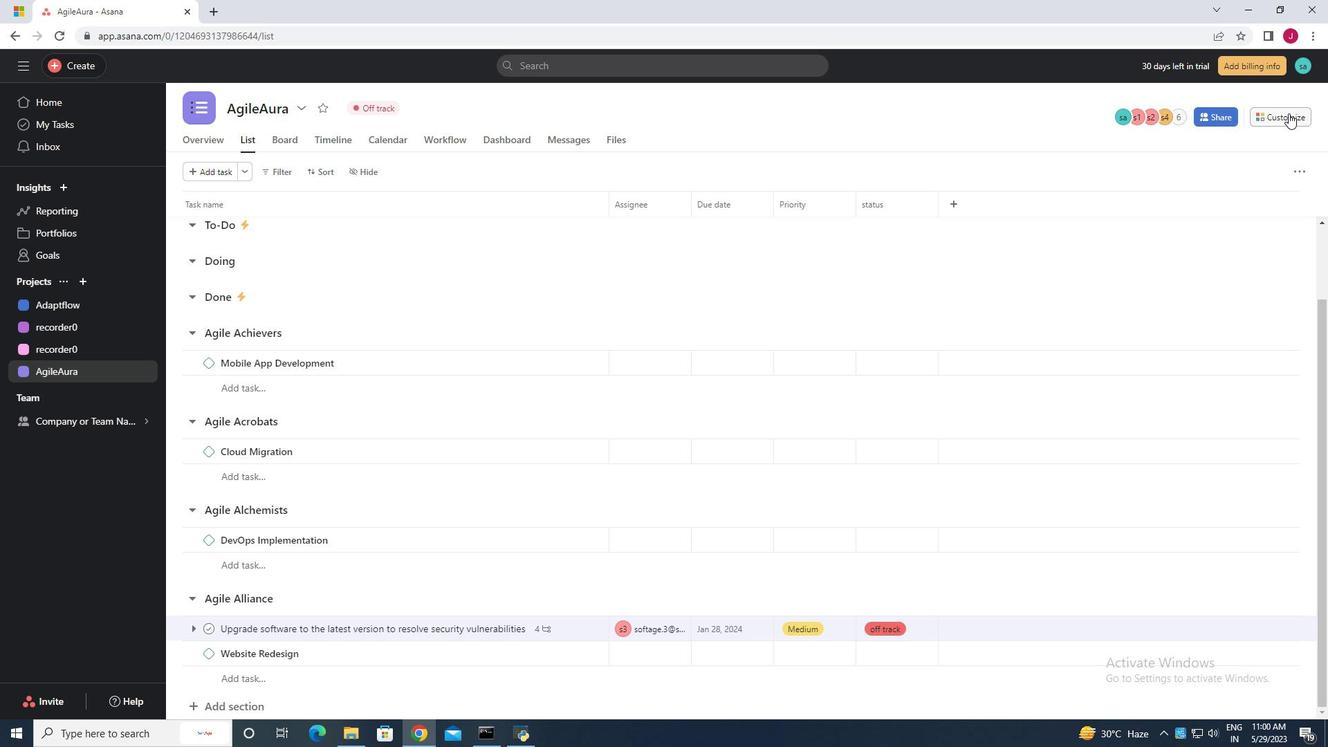 
Action: Mouse moved to (1031, 304)
Screenshot: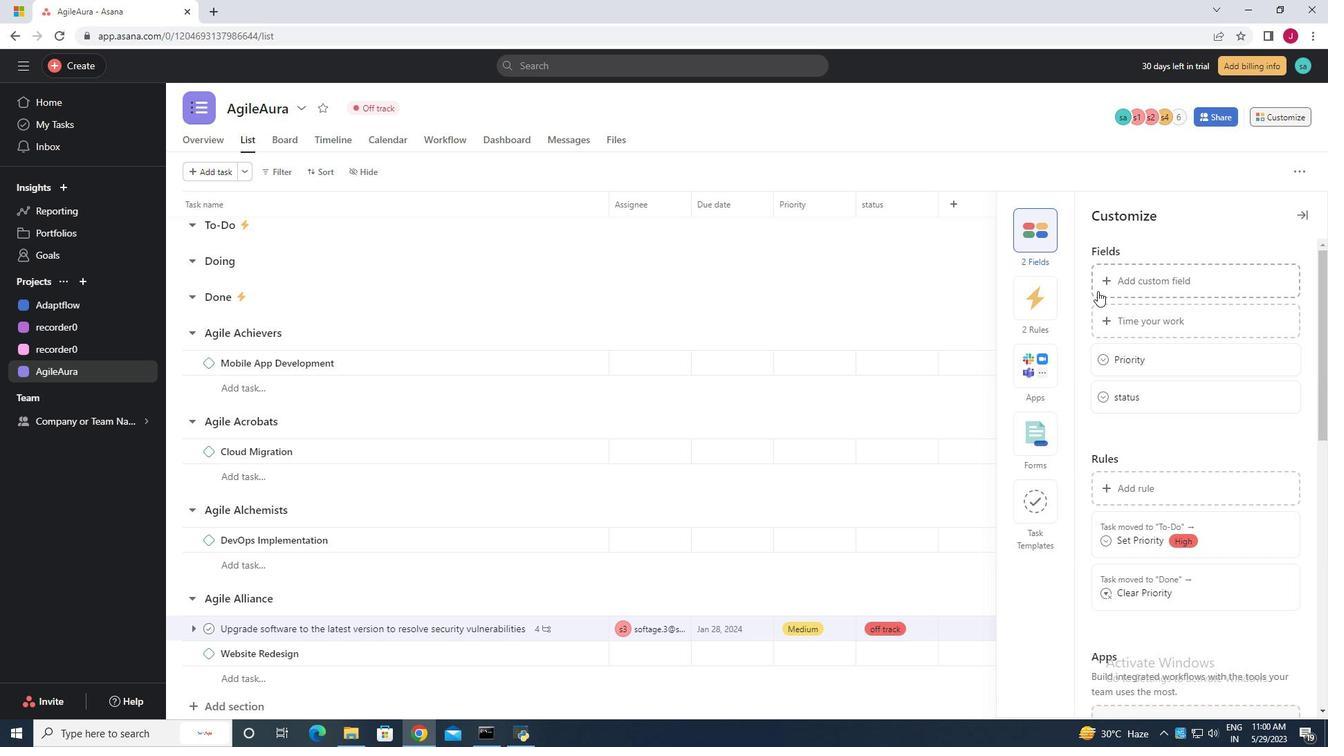
Action: Mouse pressed left at (1031, 304)
Screenshot: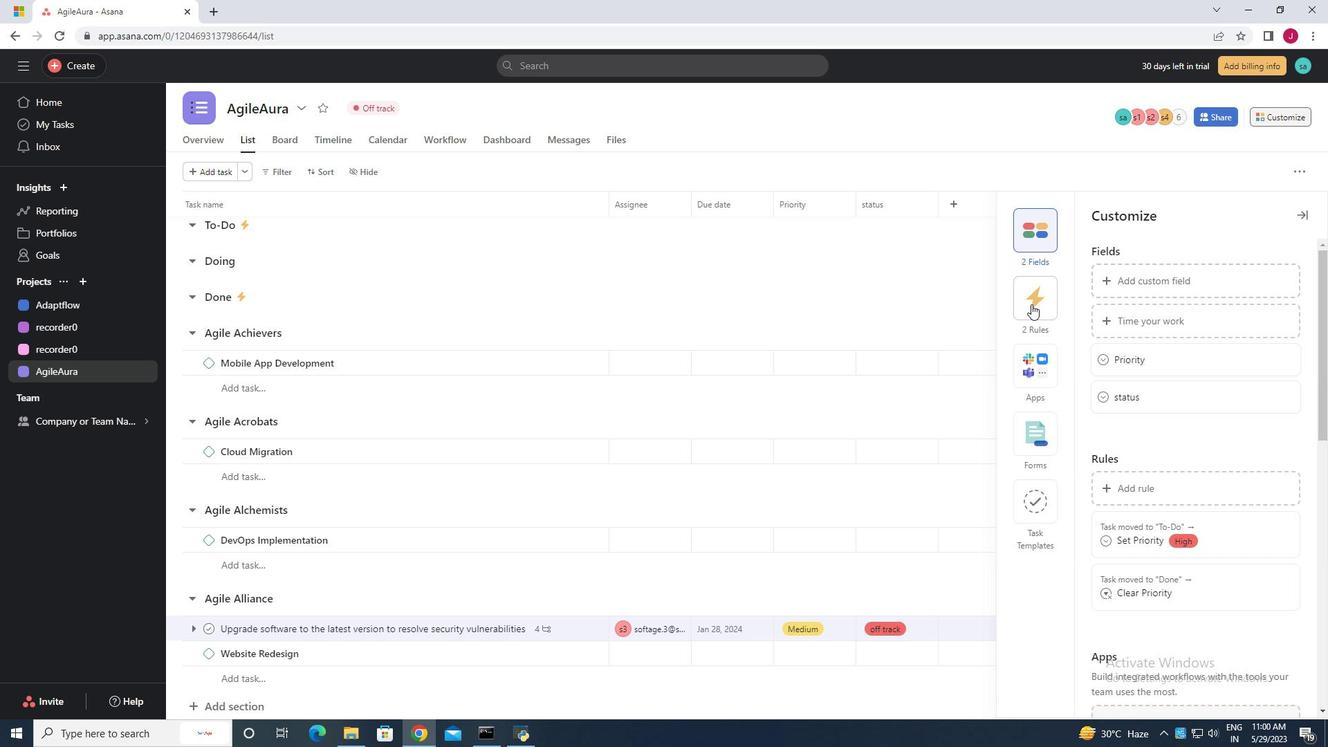 
Action: Mouse moved to (1162, 279)
Screenshot: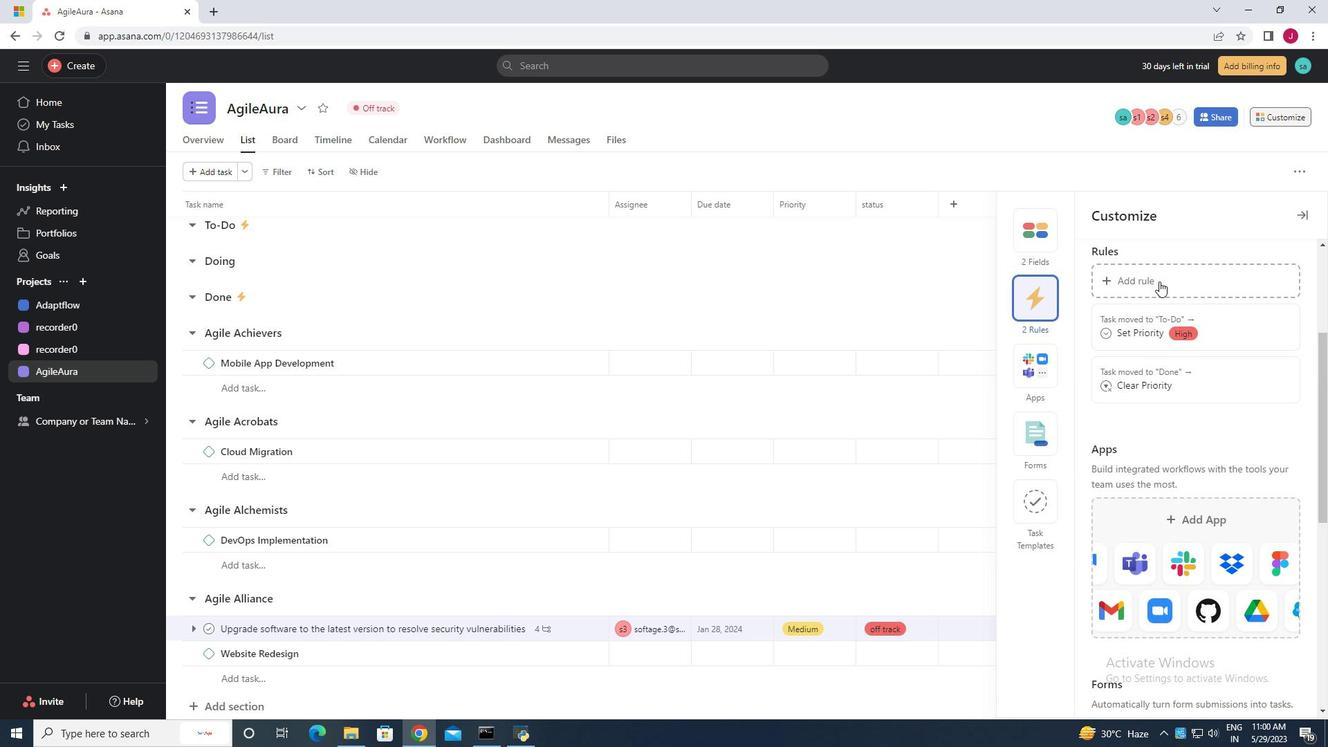 
Action: Mouse pressed left at (1162, 279)
Screenshot: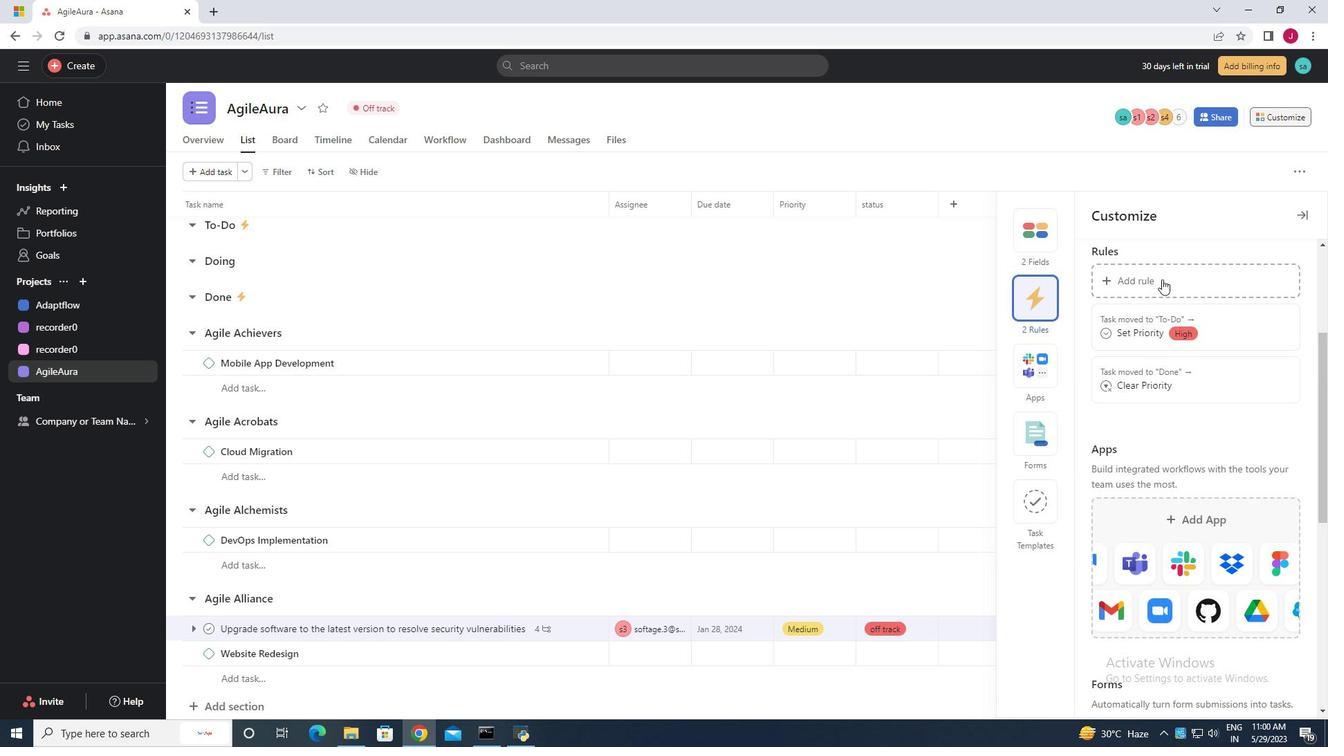 
Action: Mouse moved to (280, 211)
Screenshot: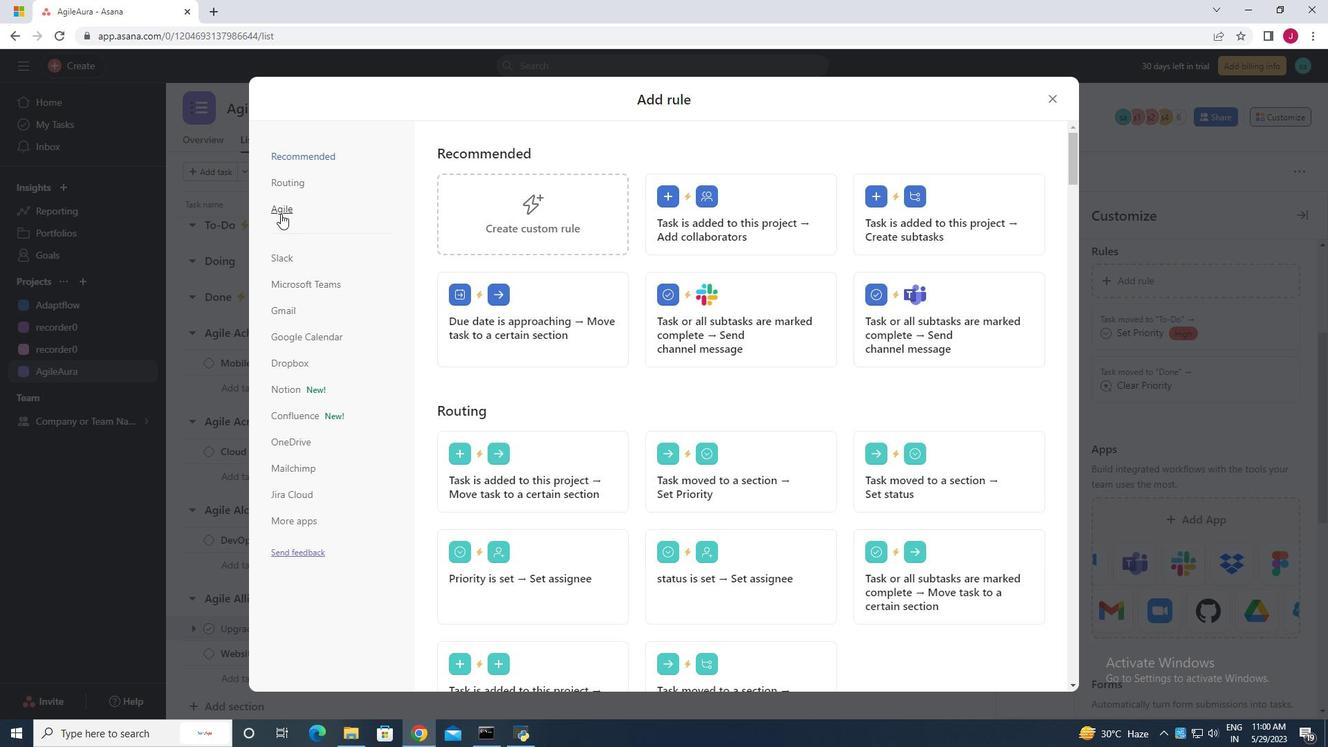 
Action: Mouse pressed left at (280, 211)
Screenshot: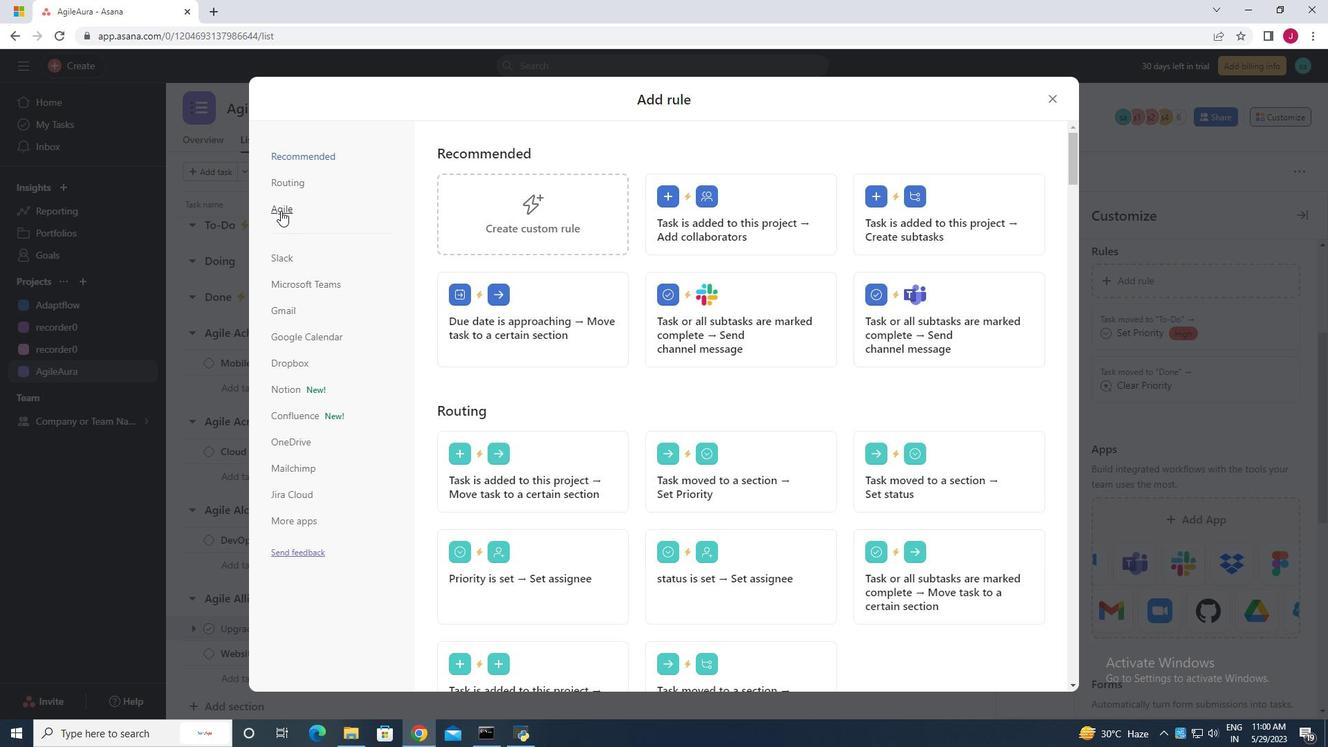 
Action: Mouse moved to (567, 202)
Screenshot: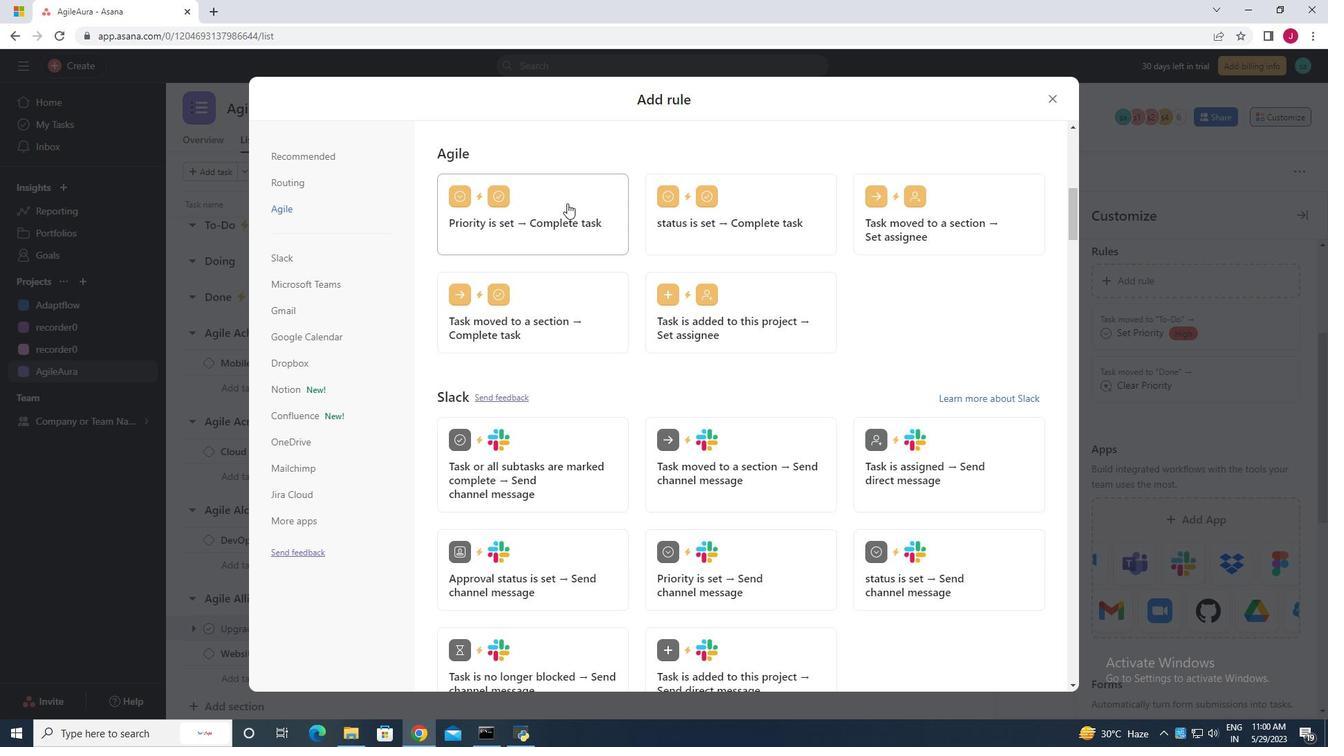 
Action: Mouse pressed left at (567, 202)
Screenshot: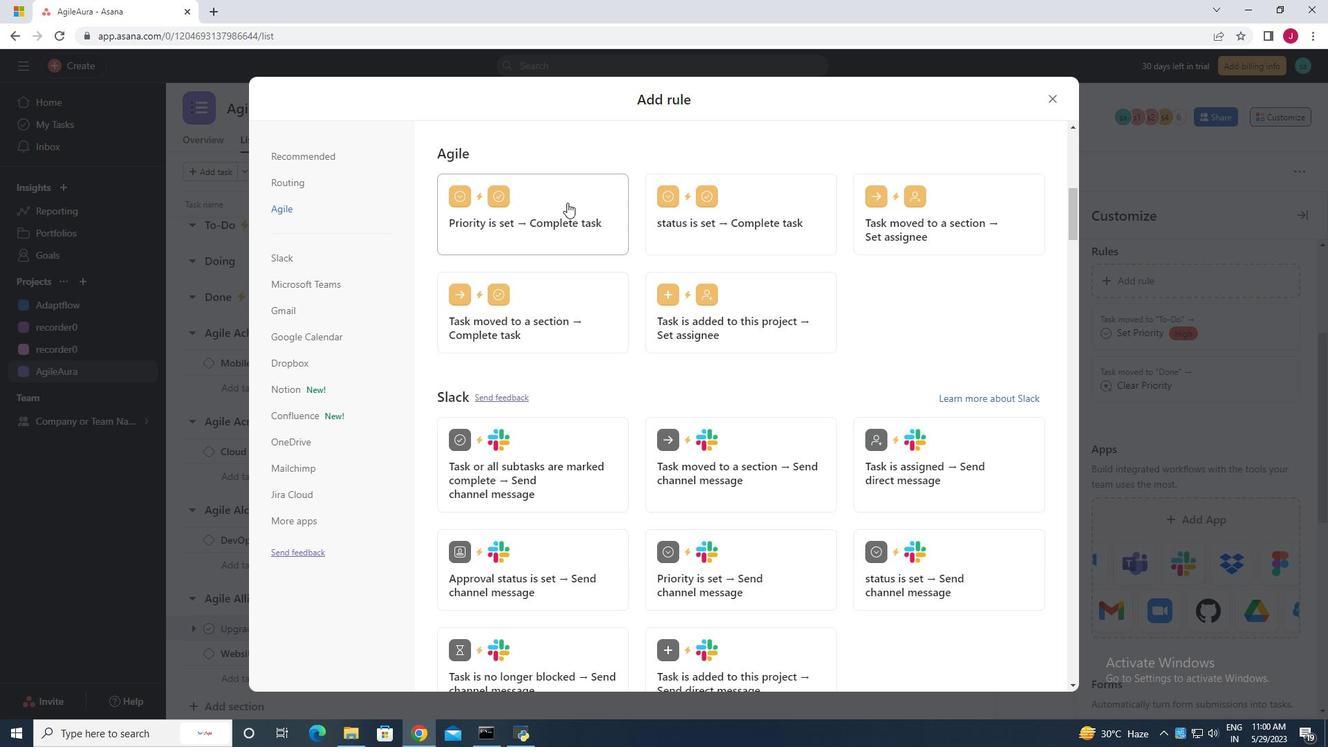 
Action: Mouse moved to (502, 367)
Screenshot: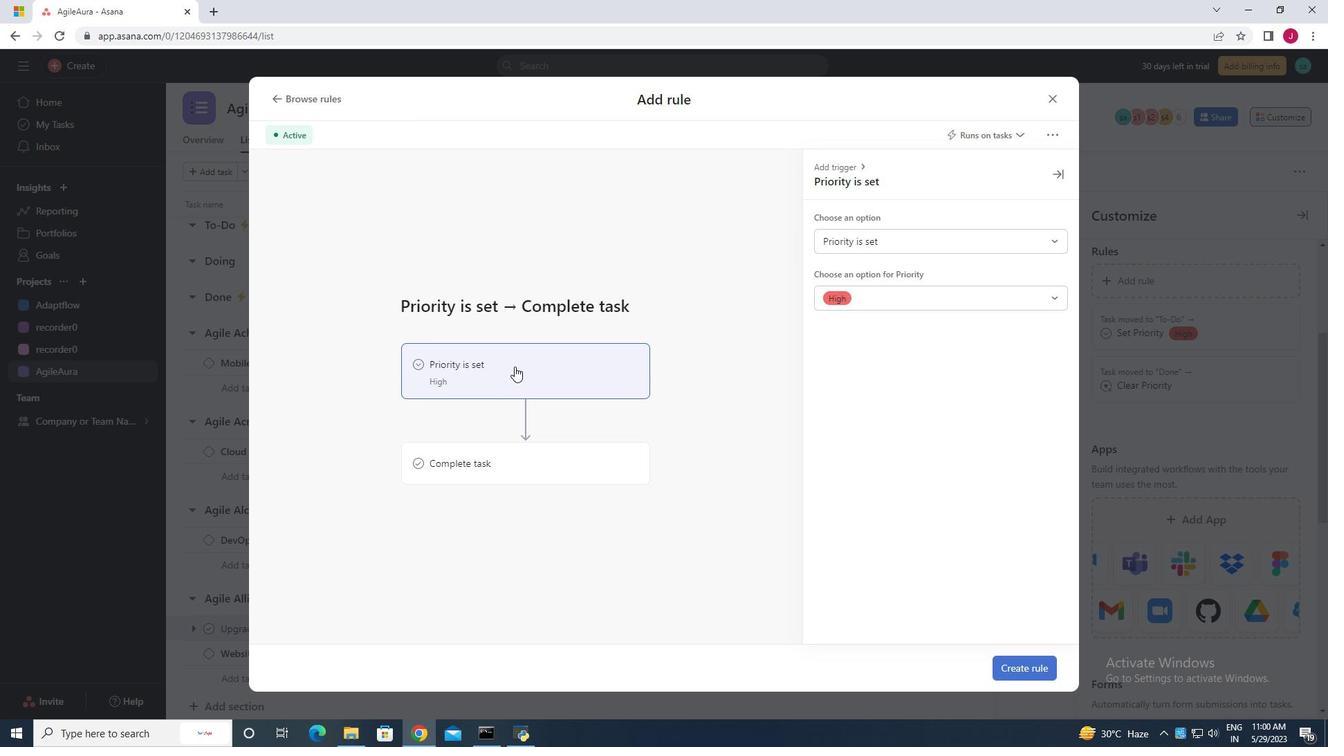 
Action: Mouse pressed left at (502, 367)
Screenshot: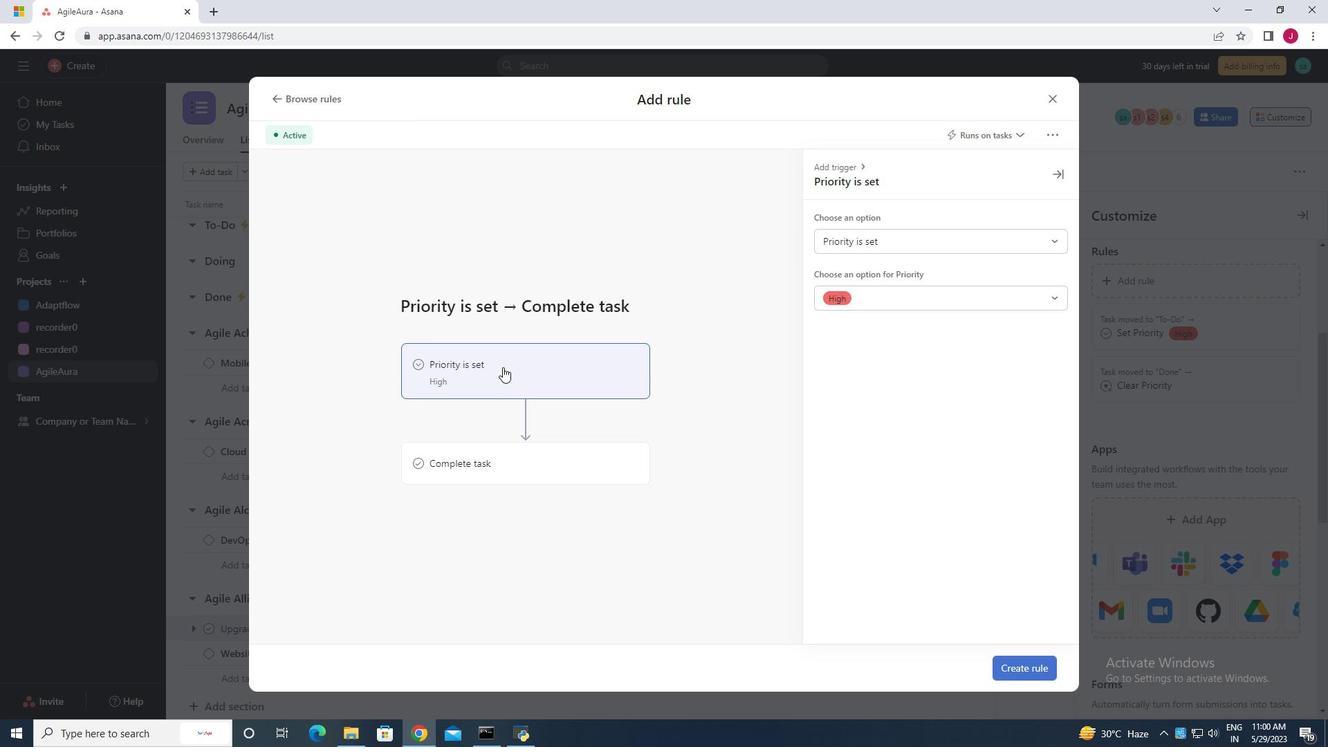 
Action: Mouse moved to (472, 368)
Screenshot: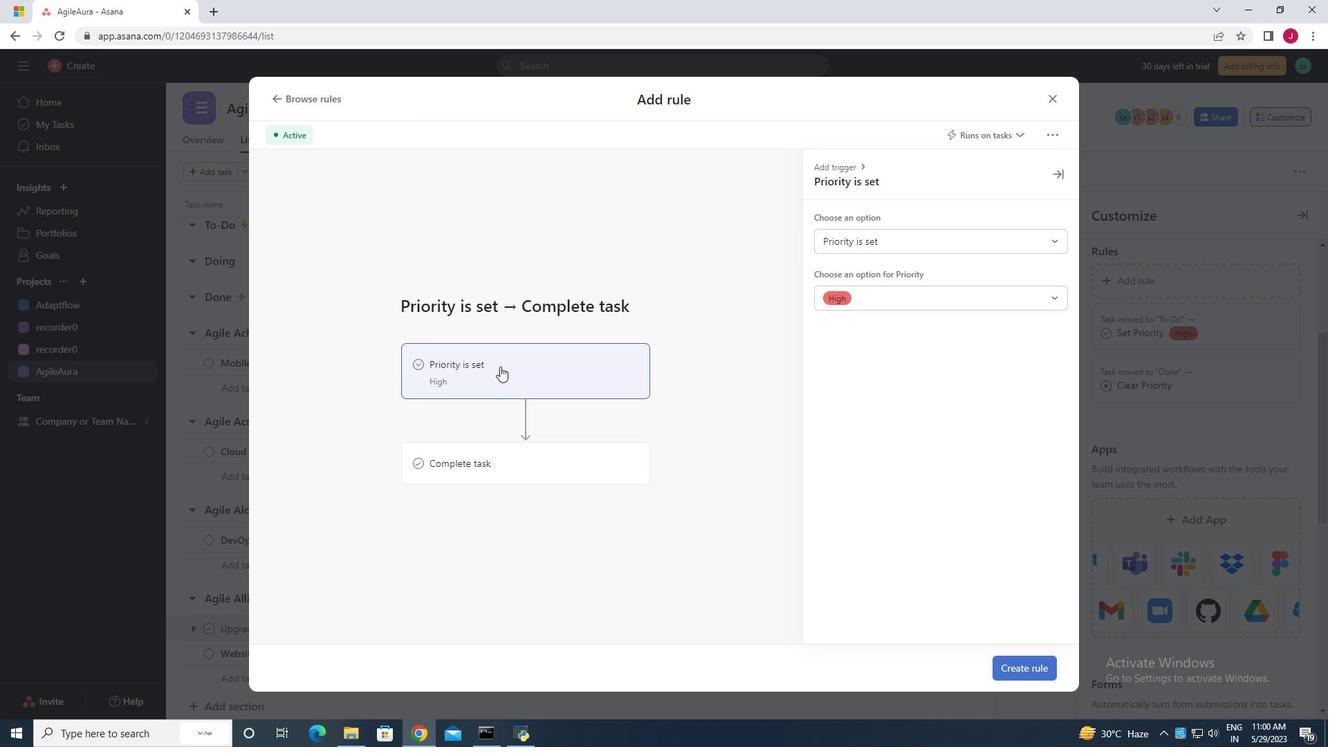 
Action: Mouse pressed left at (472, 368)
Screenshot: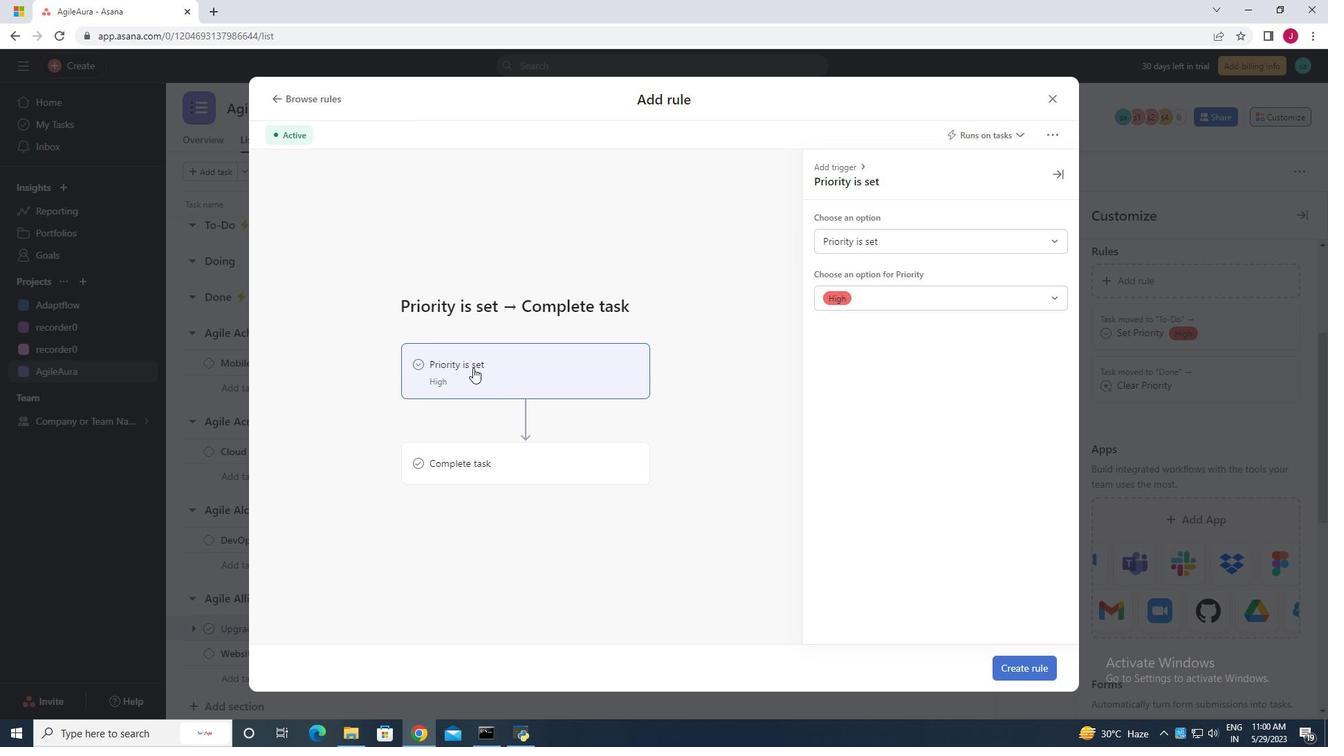 
Action: Mouse moved to (879, 233)
Screenshot: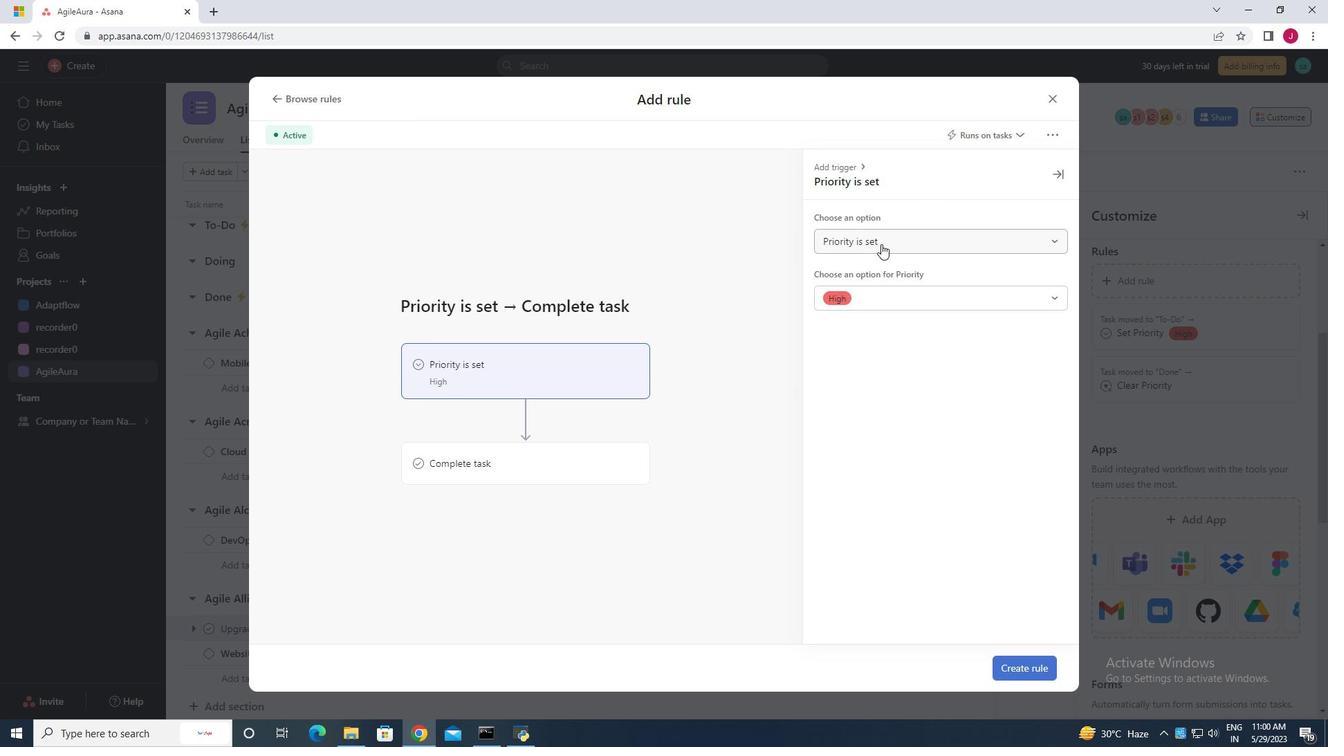 
Action: Mouse pressed left at (879, 233)
Screenshot: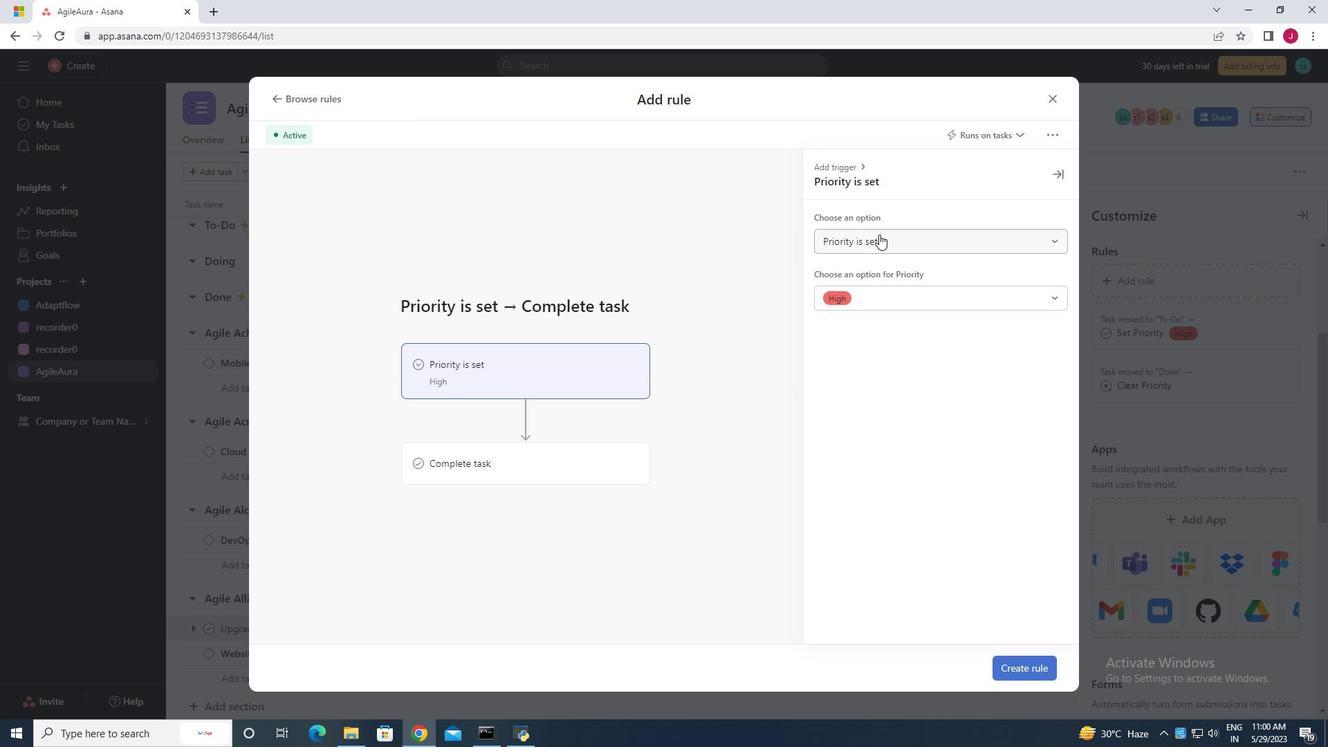 
Action: Mouse moved to (856, 295)
Screenshot: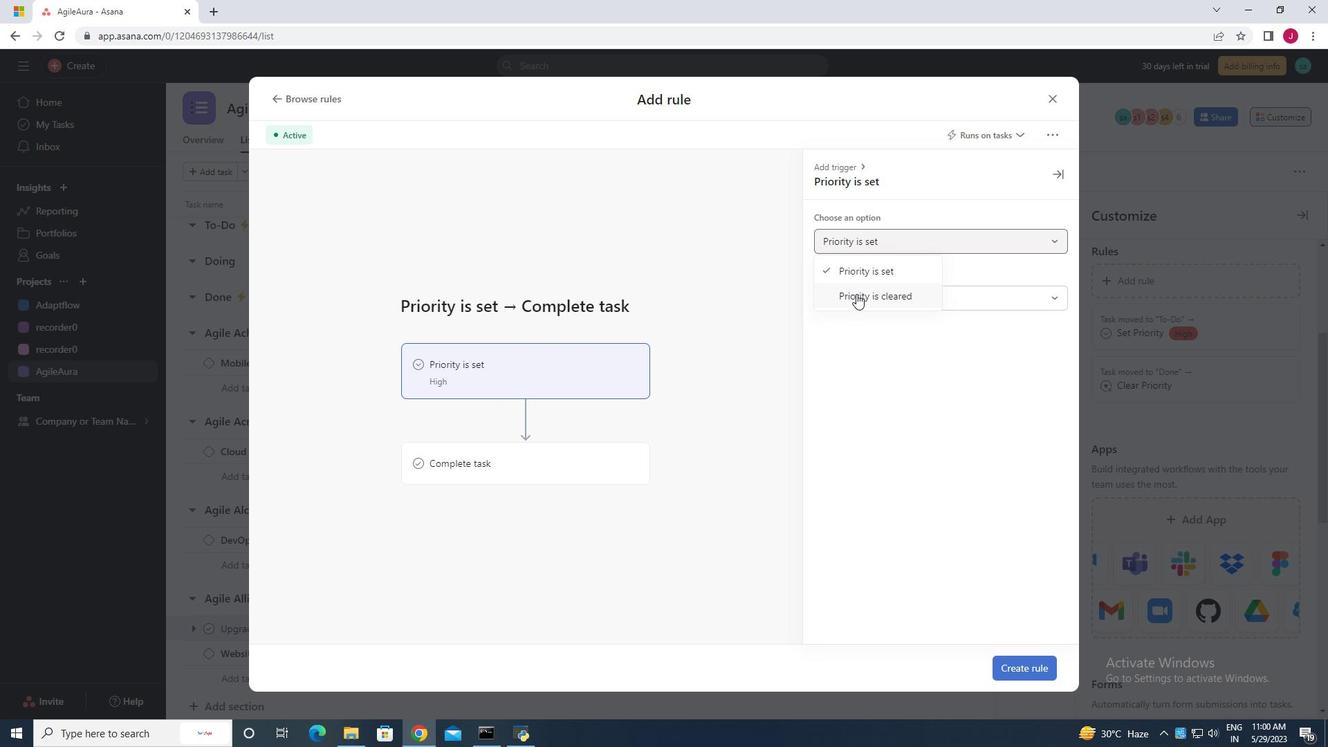 
Action: Mouse pressed left at (856, 295)
Screenshot: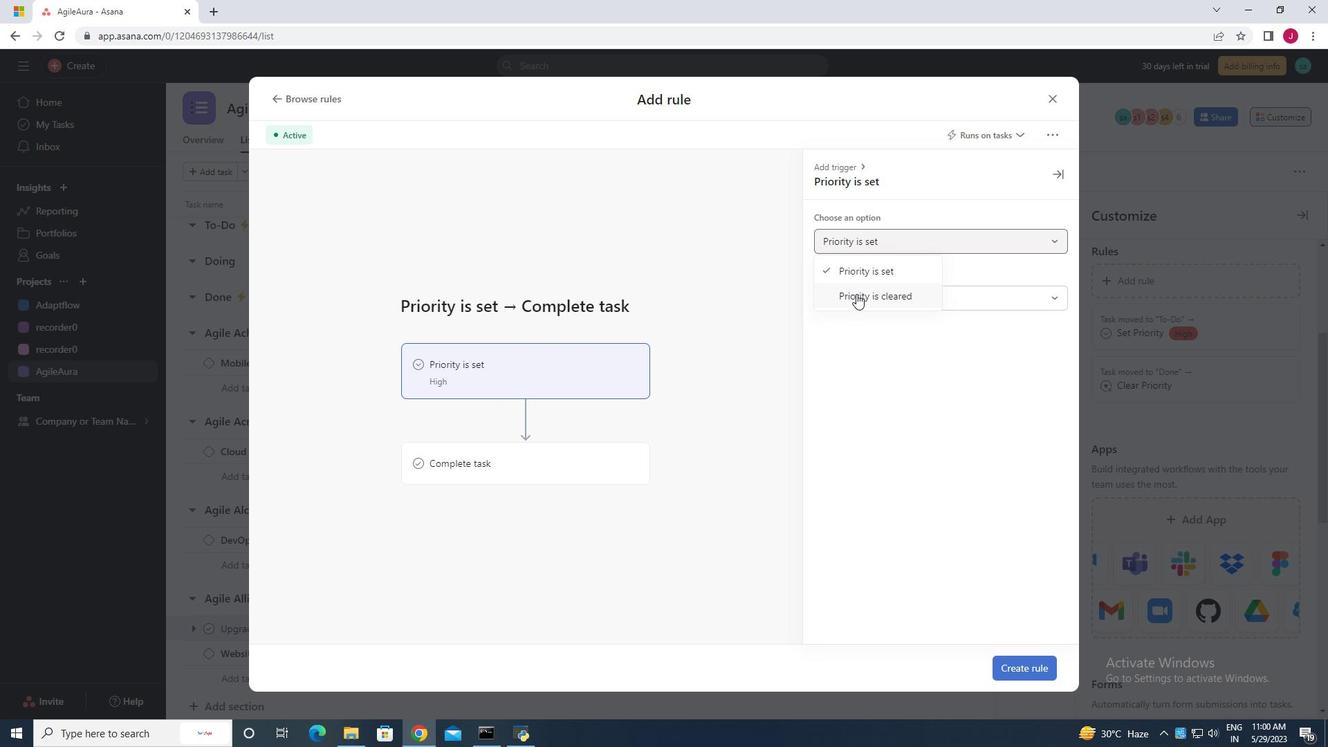
Action: Mouse moved to (500, 370)
Screenshot: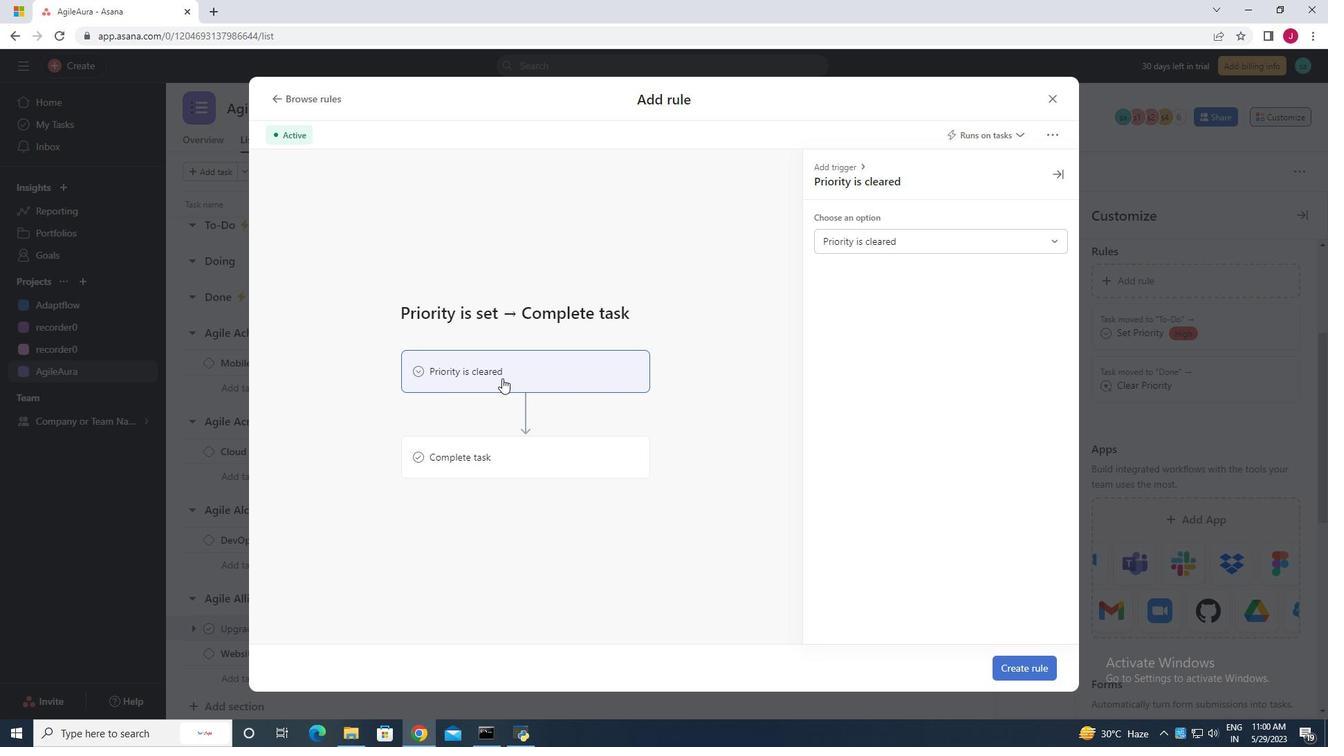 
Action: Mouse pressed left at (500, 370)
Screenshot: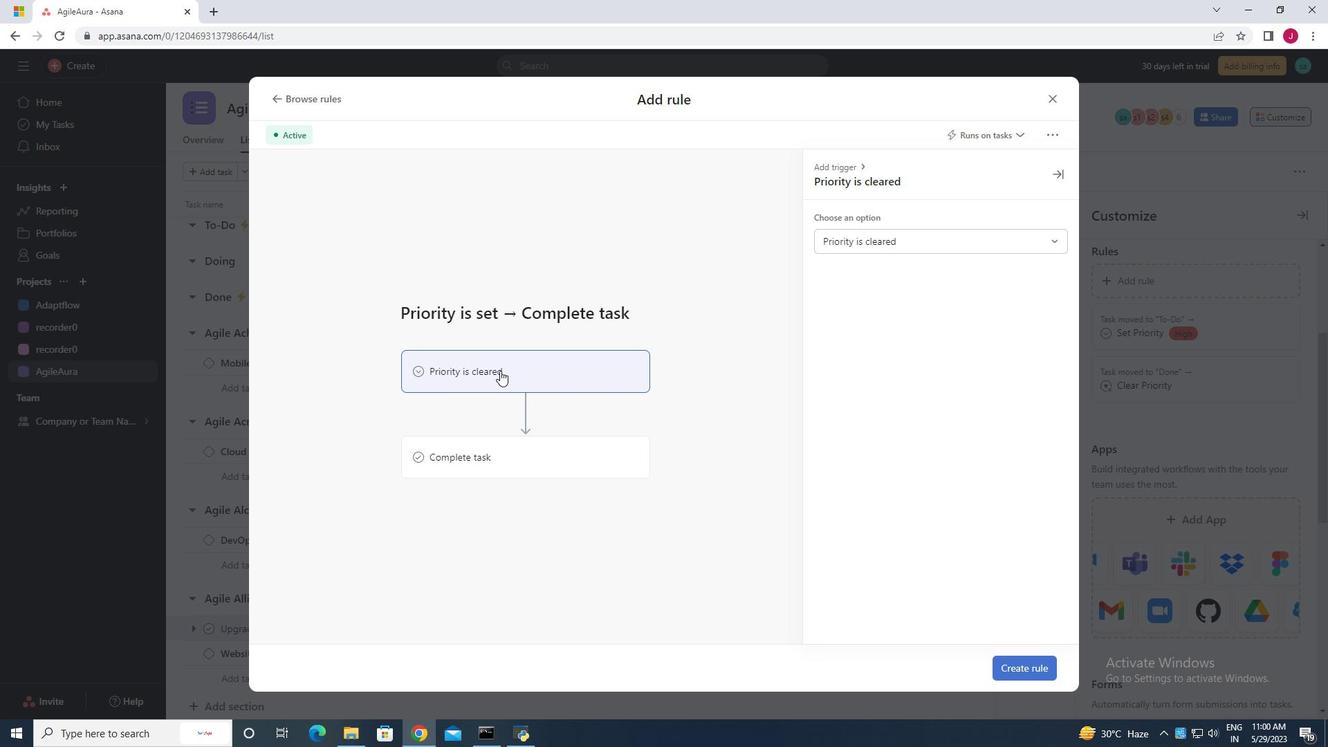 
Action: Mouse moved to (487, 462)
Screenshot: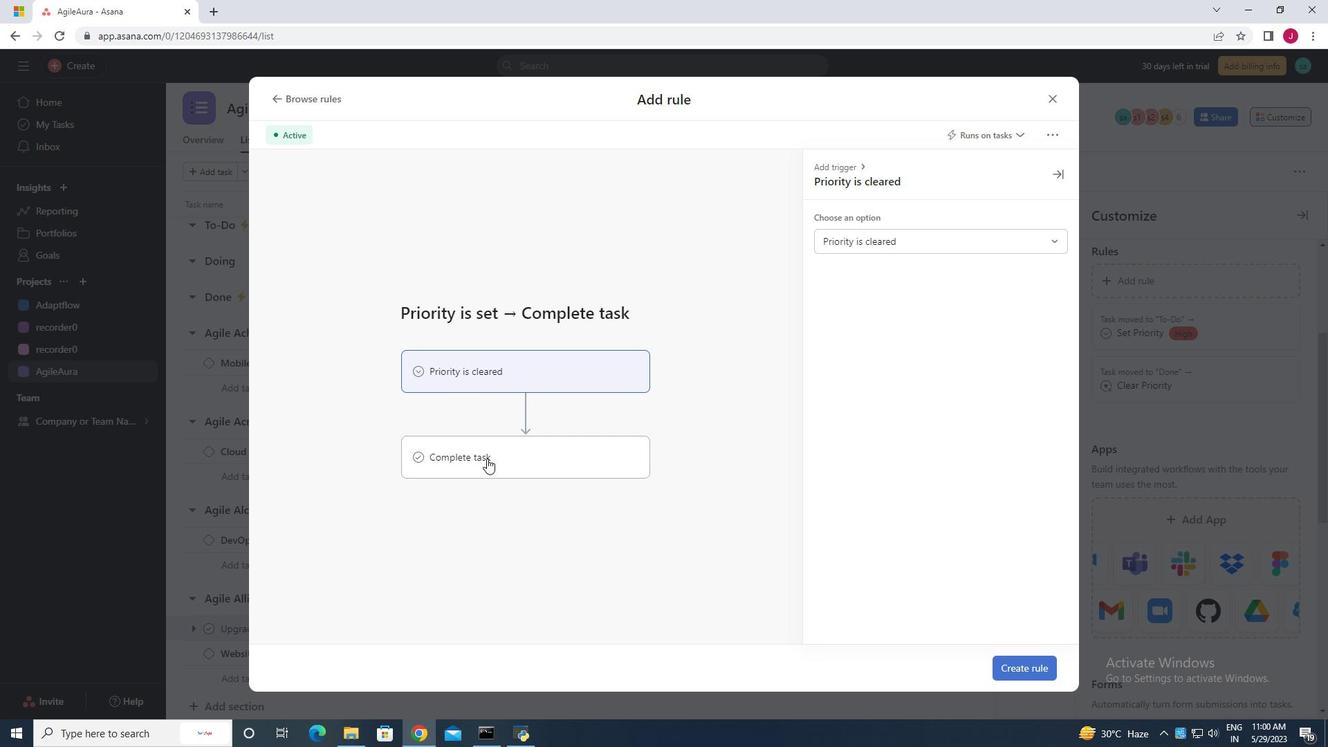 
Action: Mouse pressed left at (487, 462)
Screenshot: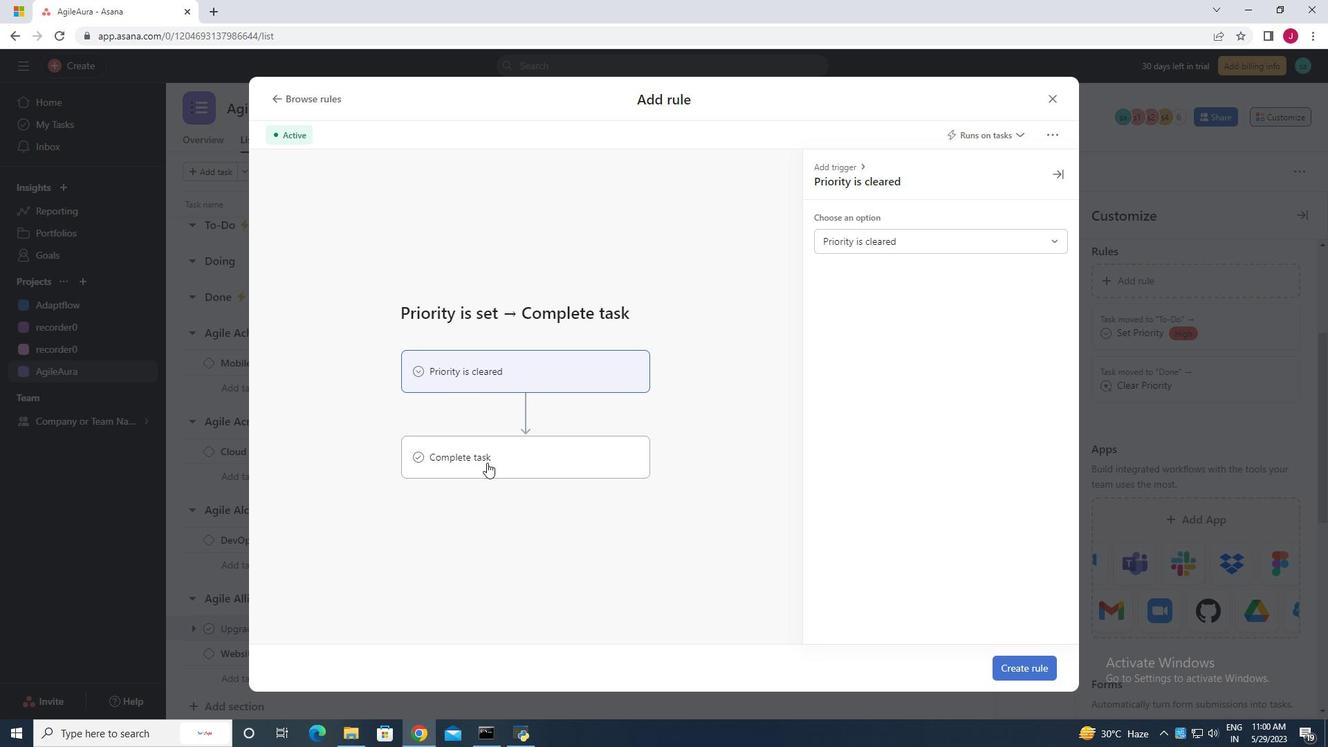 
Action: Mouse moved to (1005, 675)
Screenshot: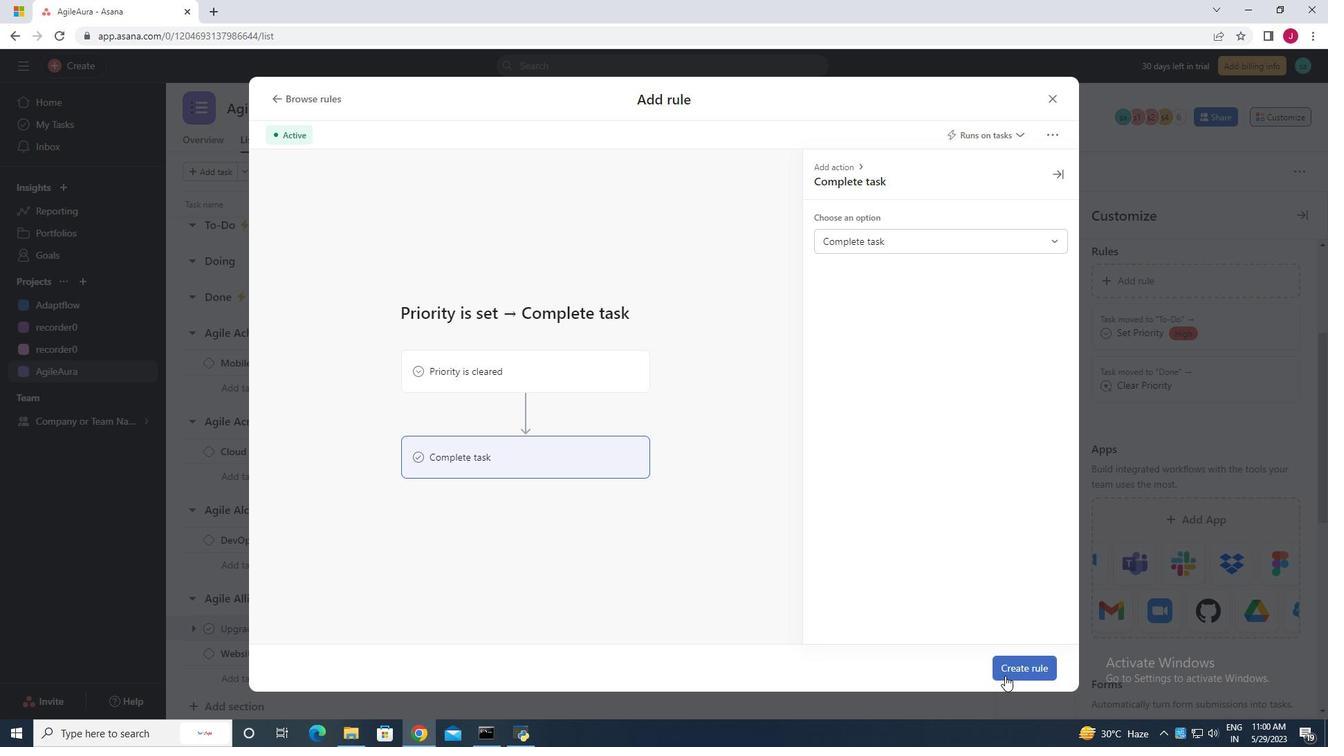 
Action: Mouse pressed left at (1005, 675)
Screenshot: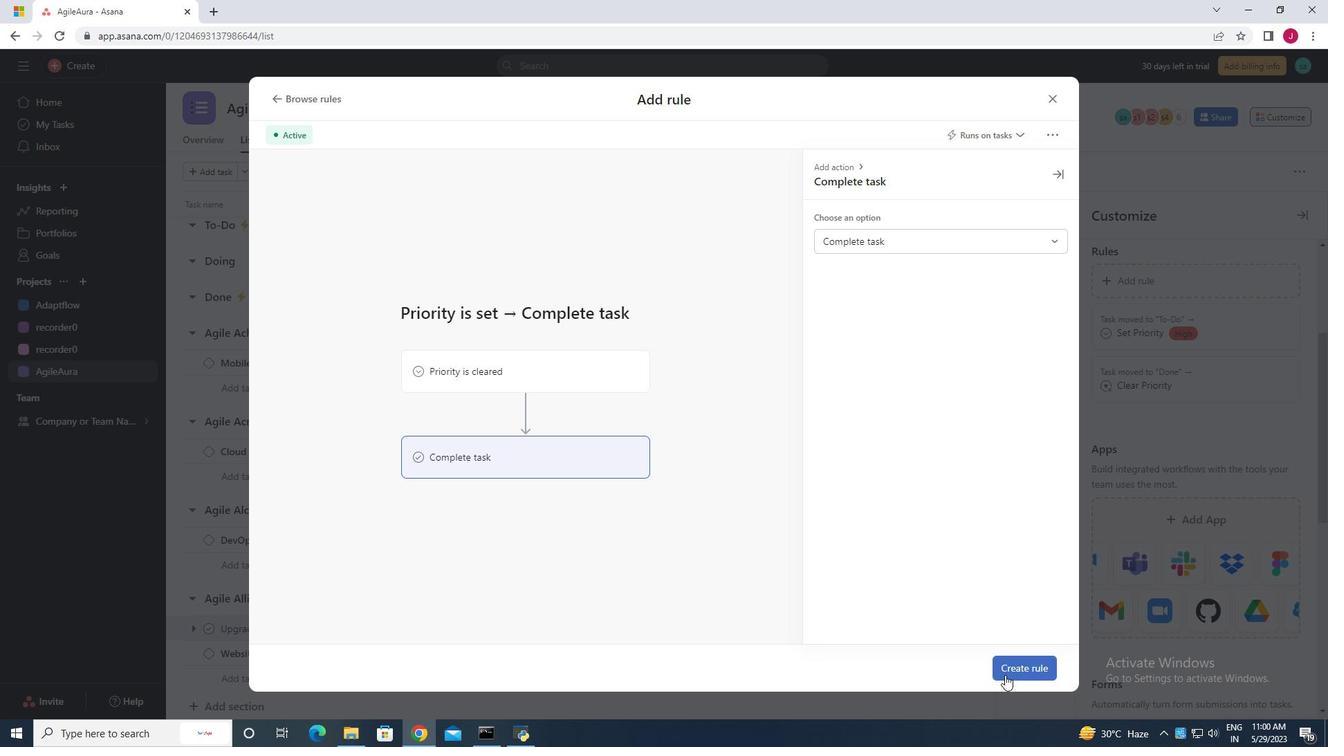 
Action: Mouse moved to (888, 620)
Screenshot: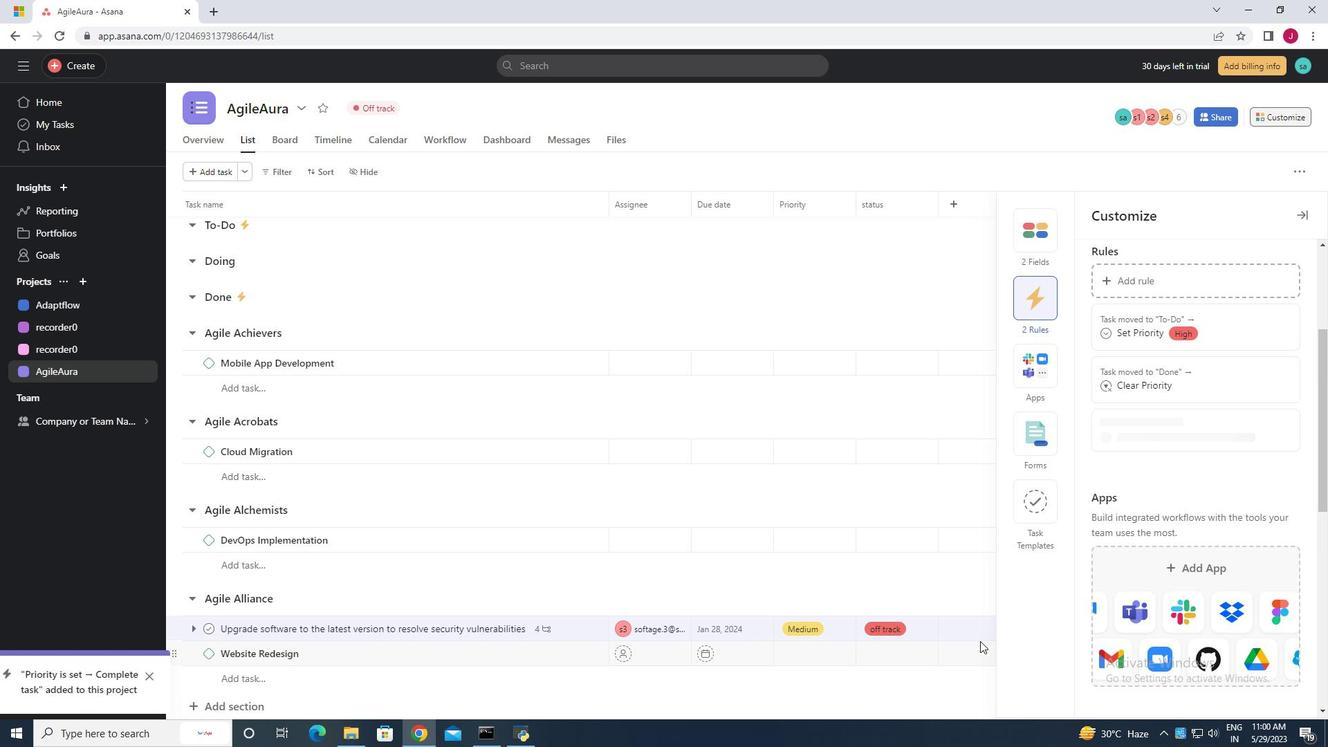 
